 Task: Add a condition where "Hours since ticket status open Is Sixteen" in recently solved tickets.
Action: Mouse moved to (119, 453)
Screenshot: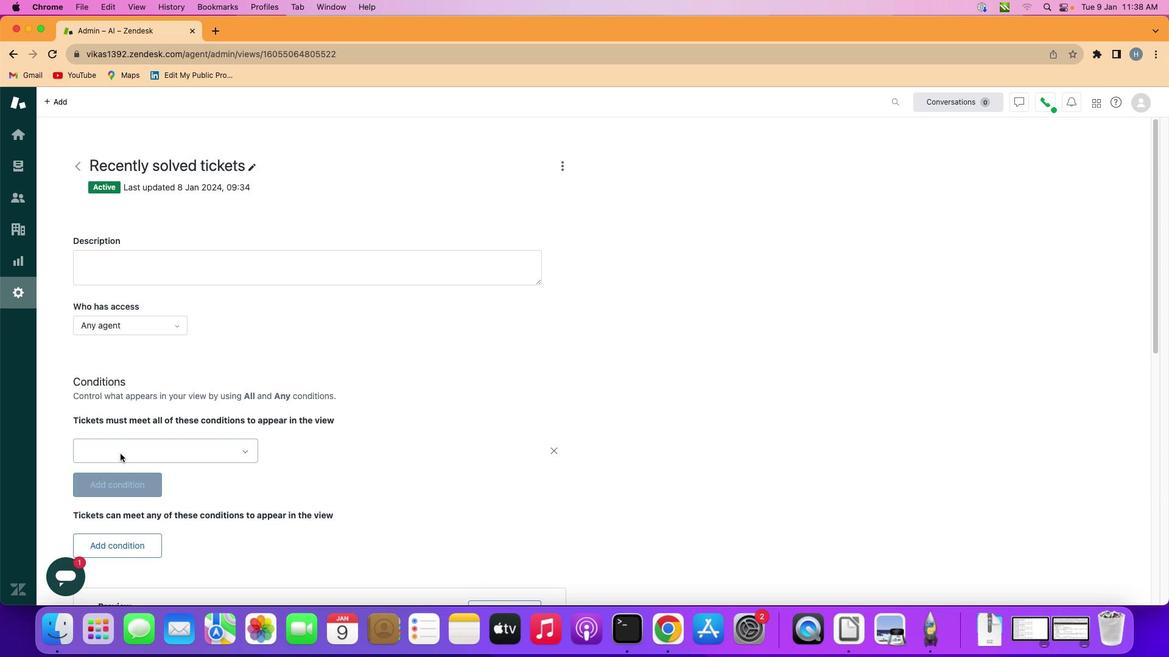 
Action: Mouse pressed left at (119, 453)
Screenshot: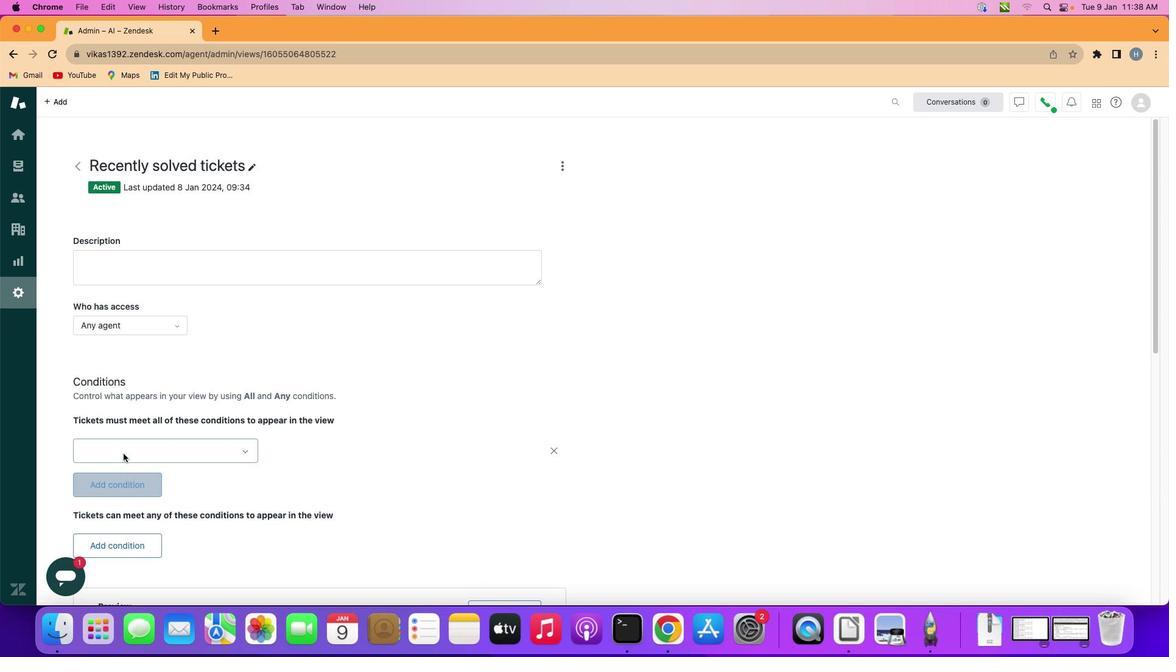 
Action: Mouse moved to (145, 452)
Screenshot: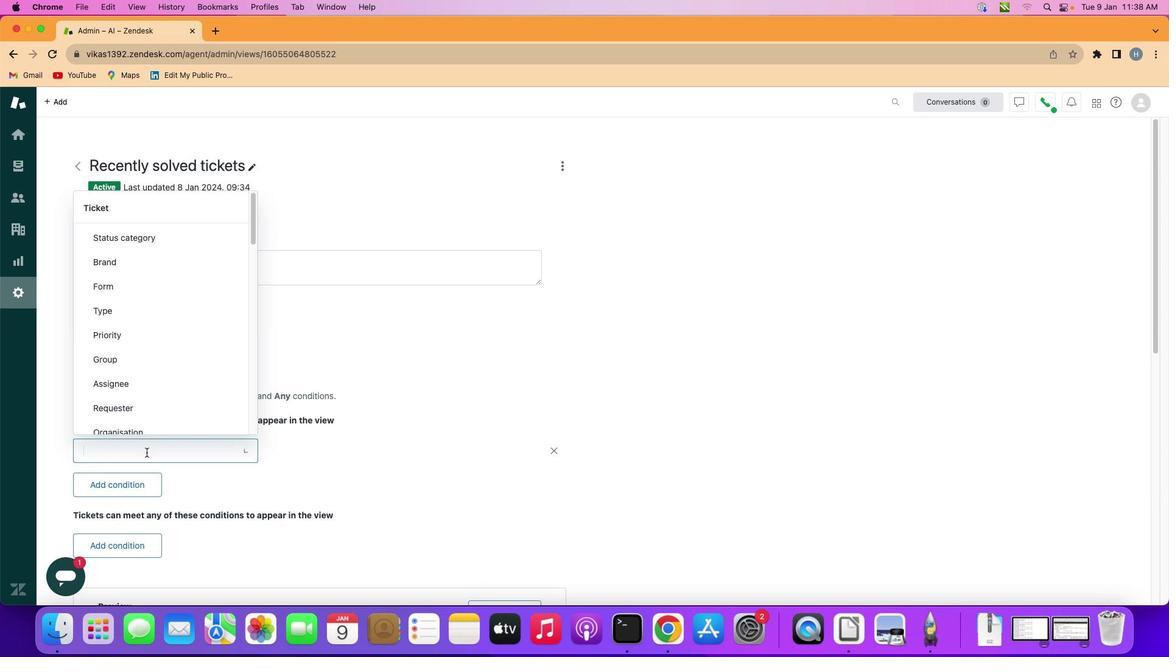 
Action: Mouse pressed left at (145, 452)
Screenshot: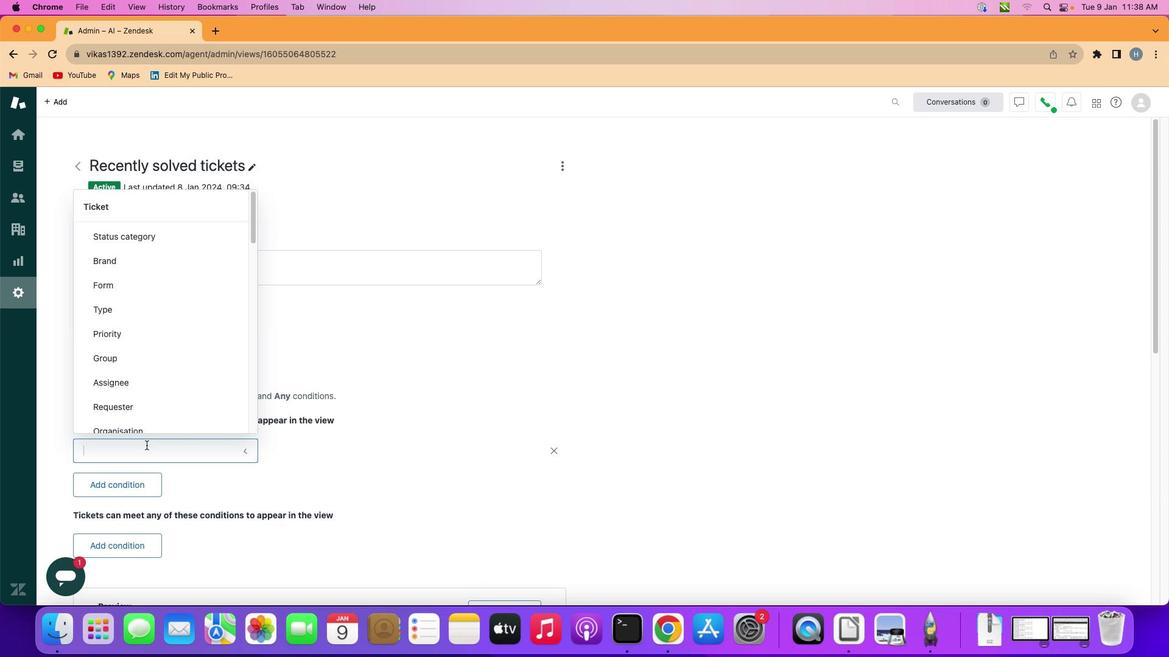 
Action: Mouse moved to (154, 340)
Screenshot: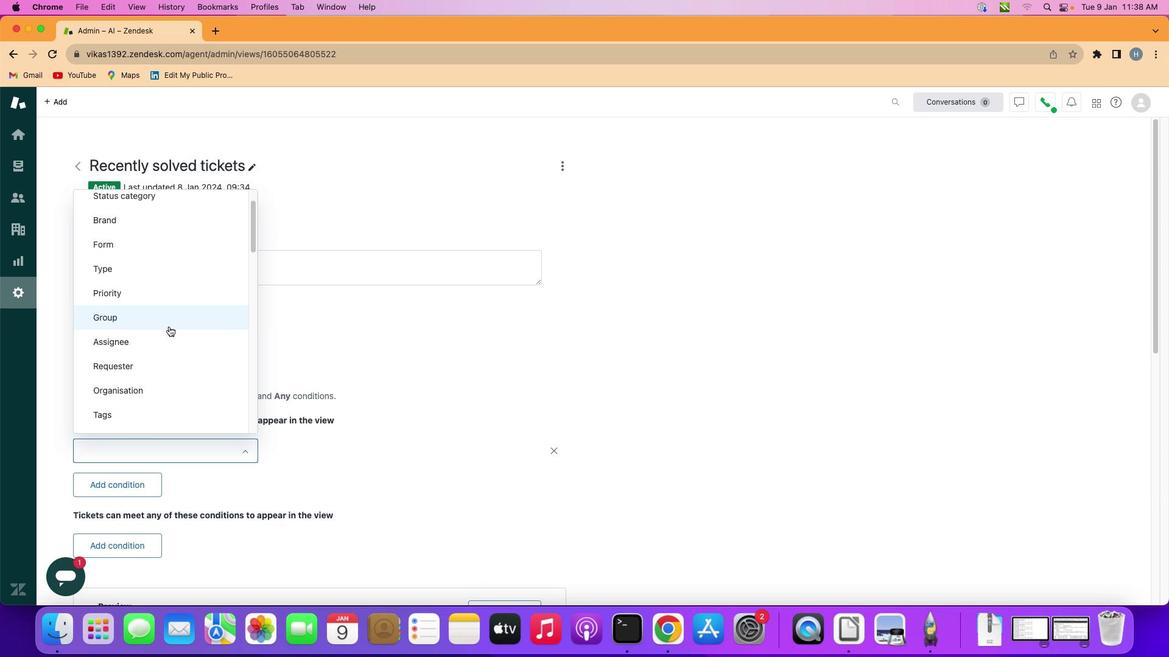
Action: Mouse scrolled (154, 340) with delta (0, 0)
Screenshot: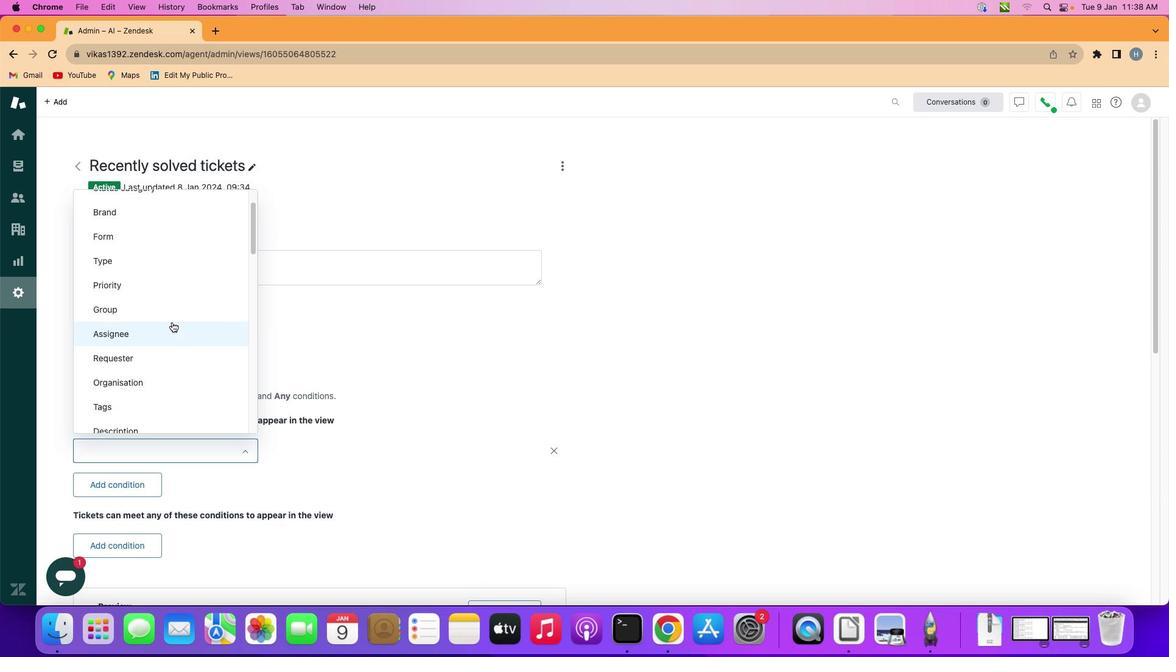 
Action: Mouse moved to (155, 340)
Screenshot: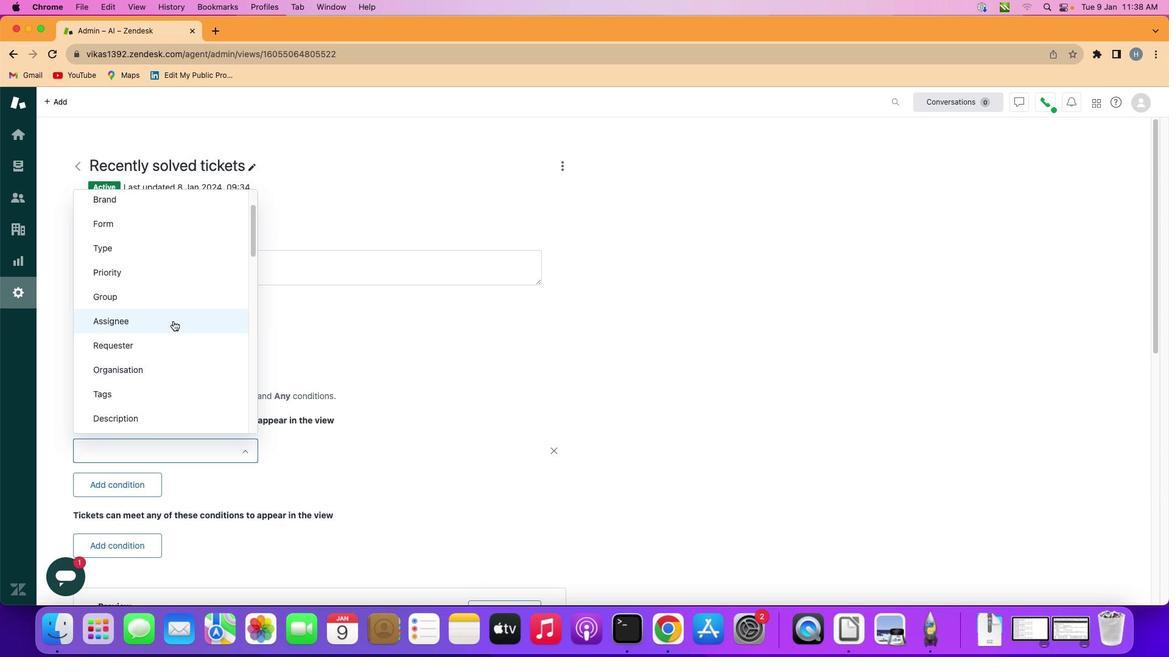 
Action: Mouse scrolled (155, 340) with delta (0, 0)
Screenshot: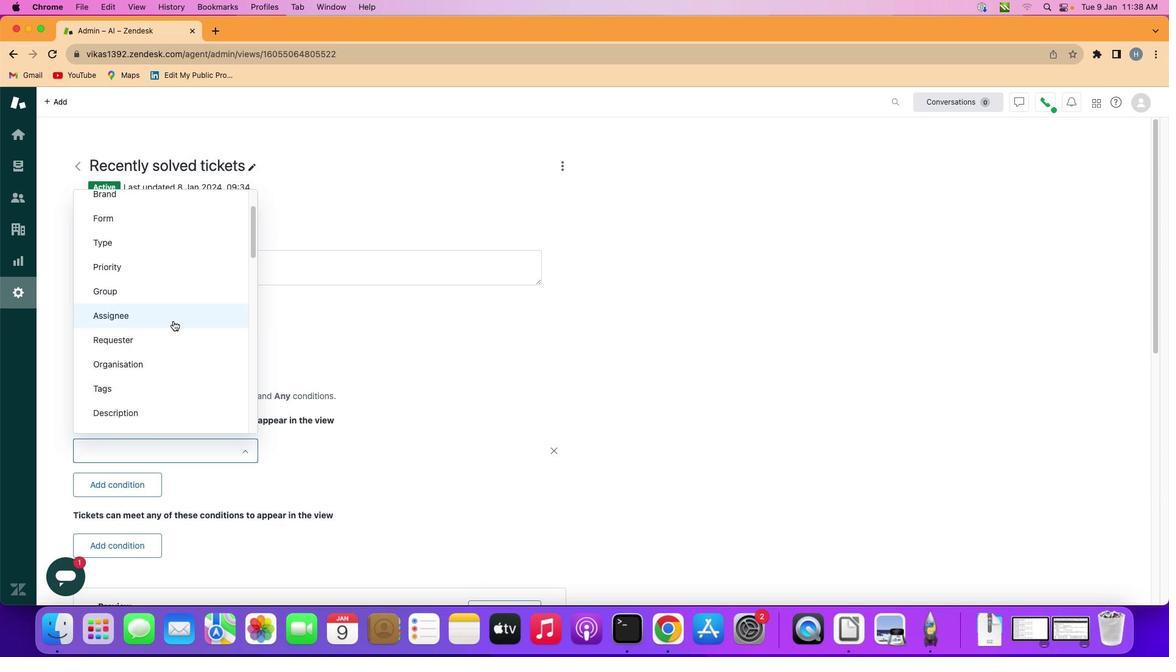 
Action: Mouse moved to (155, 340)
Screenshot: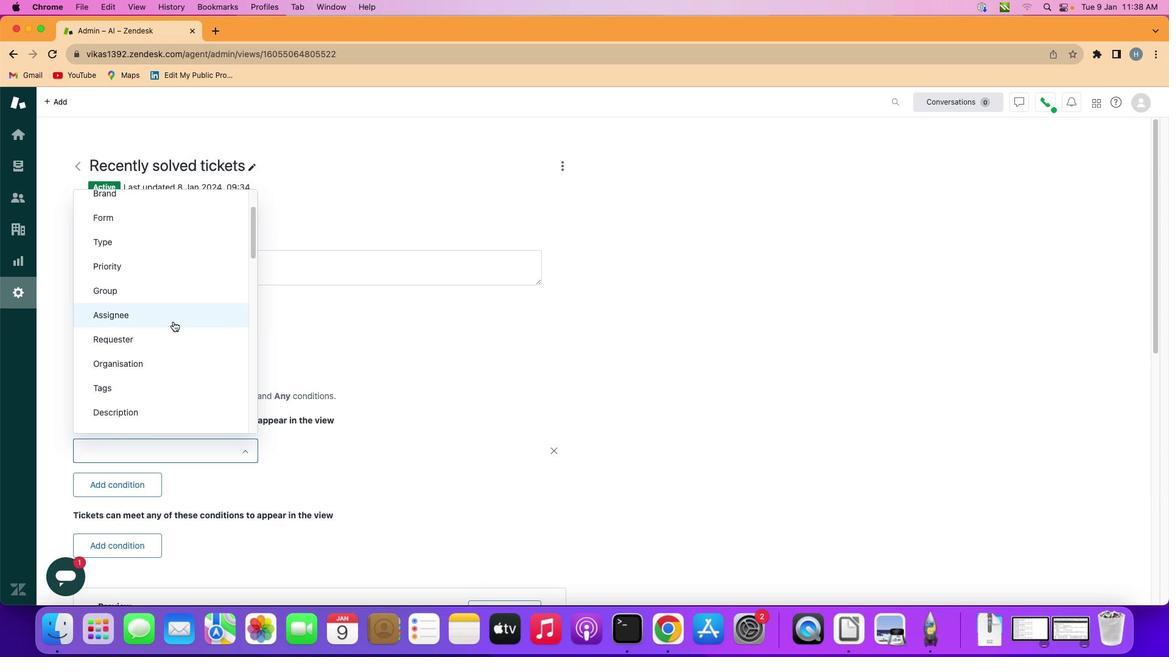 
Action: Mouse scrolled (155, 340) with delta (0, 0)
Screenshot: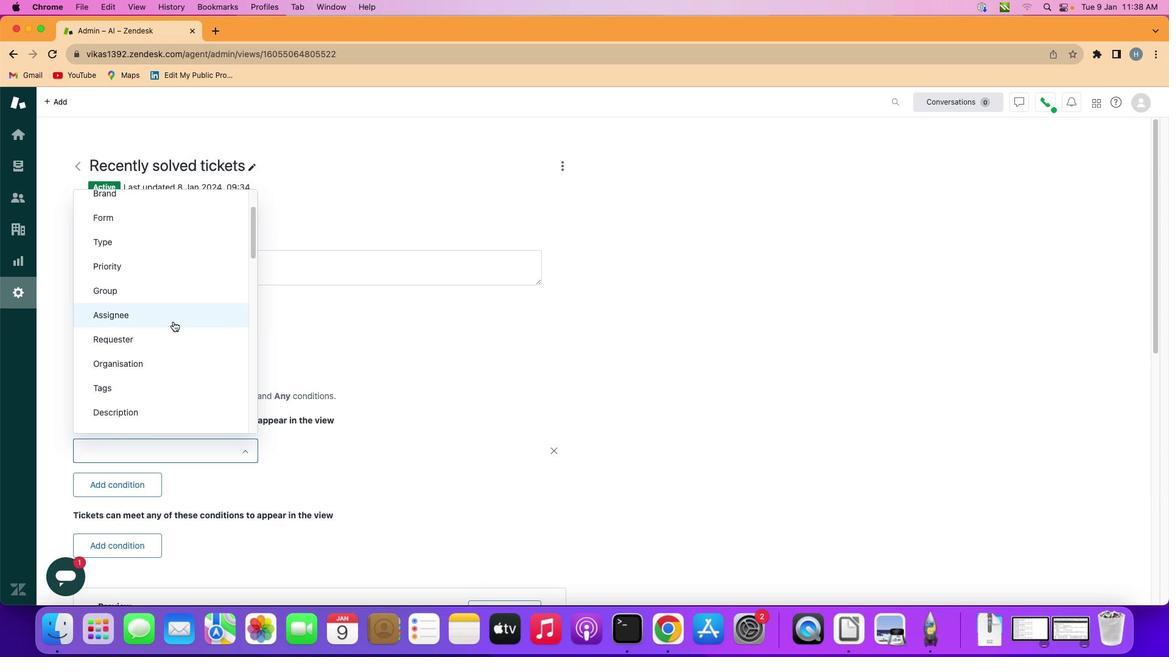 
Action: Mouse moved to (155, 340)
Screenshot: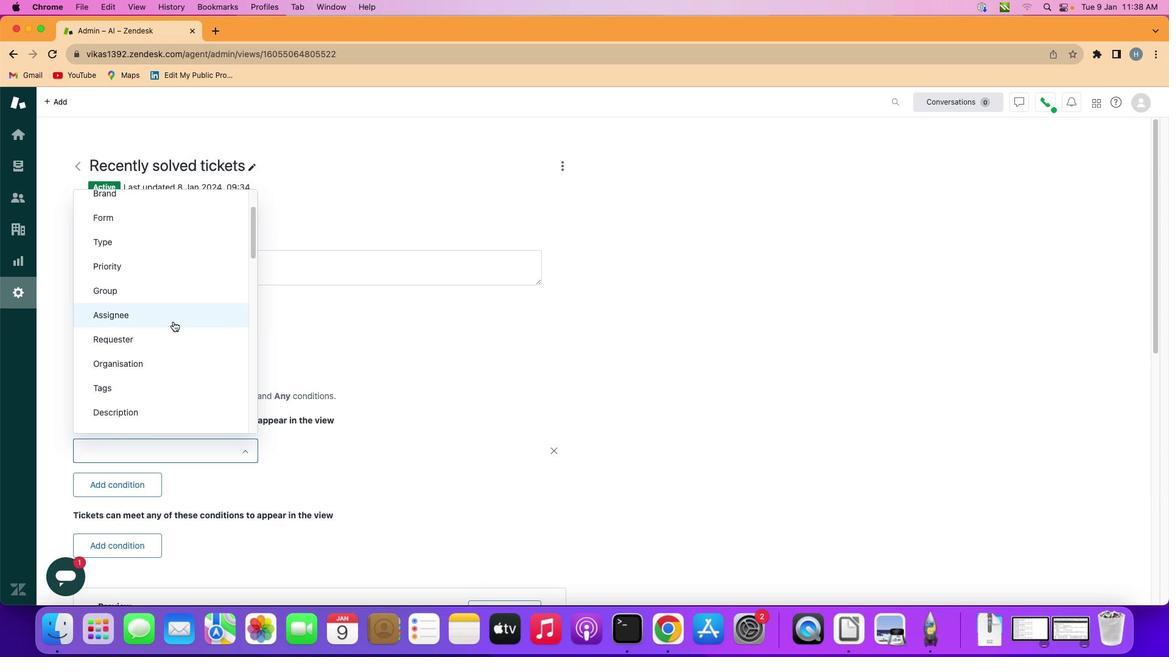
Action: Mouse scrolled (155, 340) with delta (0, -1)
Screenshot: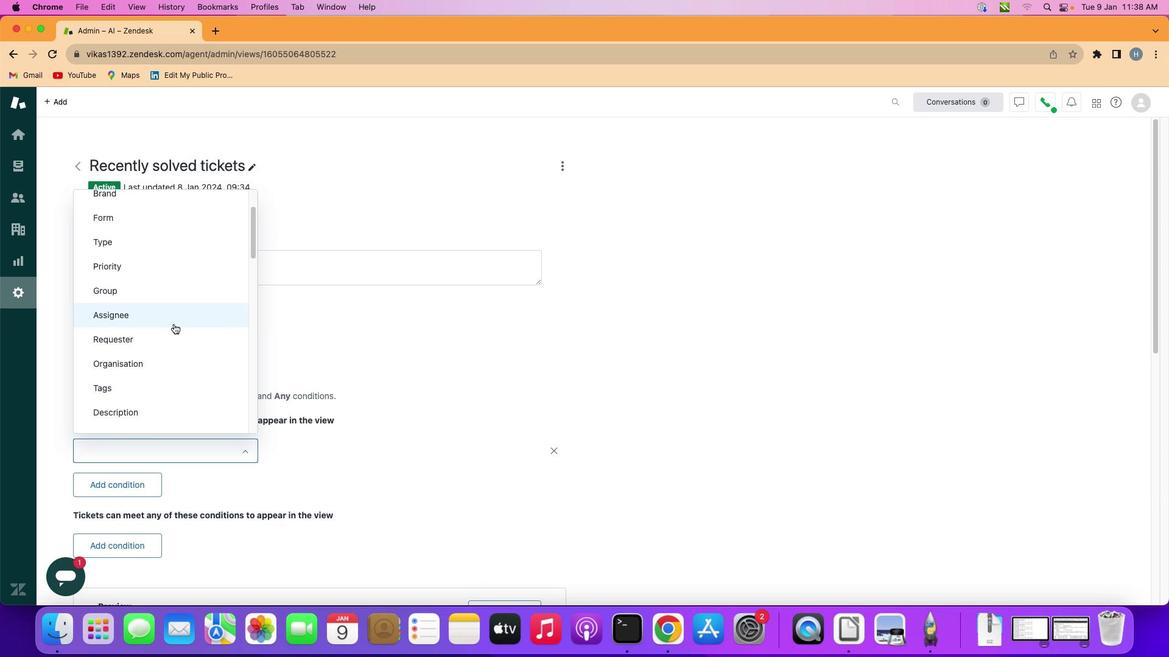 
Action: Mouse moved to (172, 326)
Screenshot: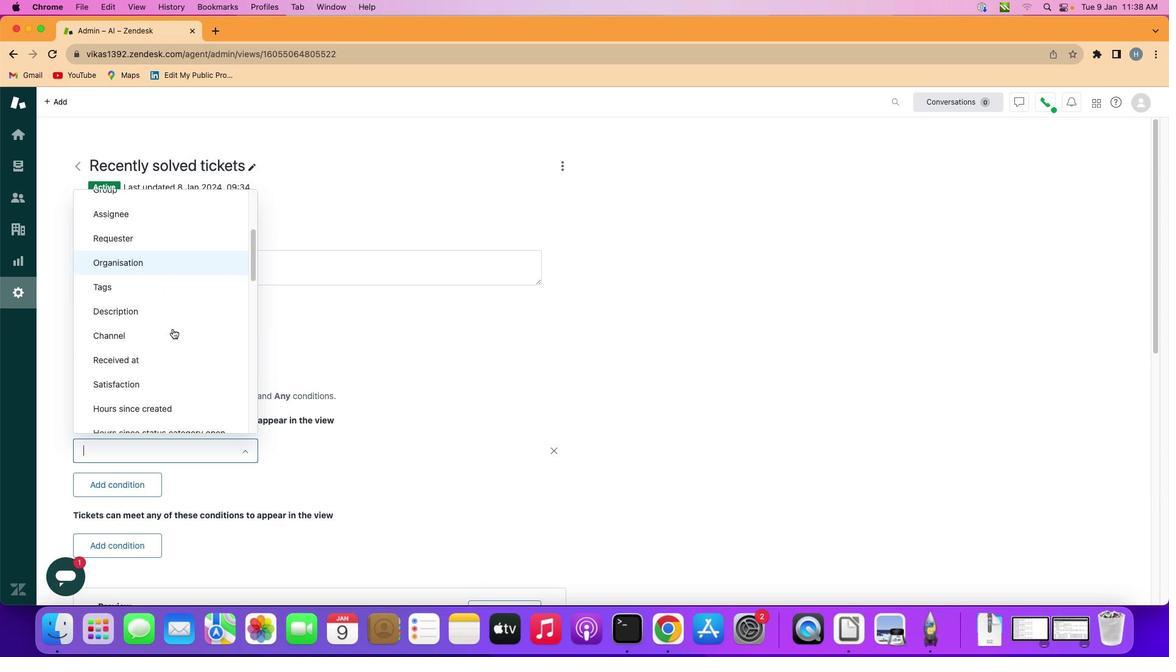 
Action: Mouse scrolled (172, 326) with delta (0, 0)
Screenshot: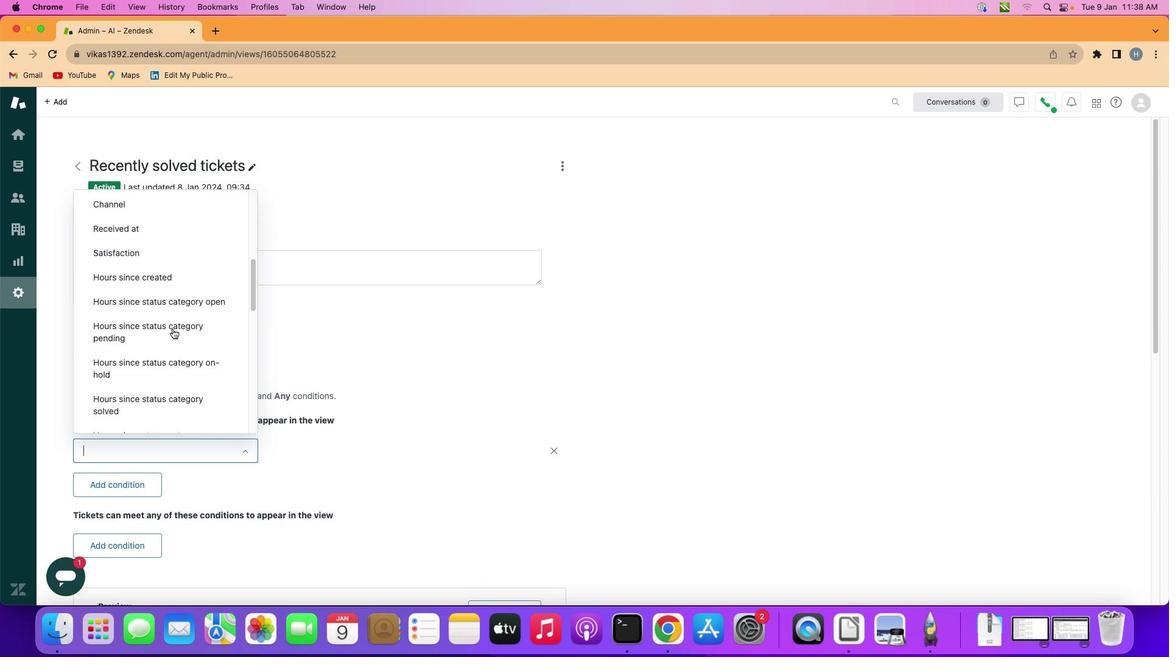 
Action: Mouse moved to (172, 326)
Screenshot: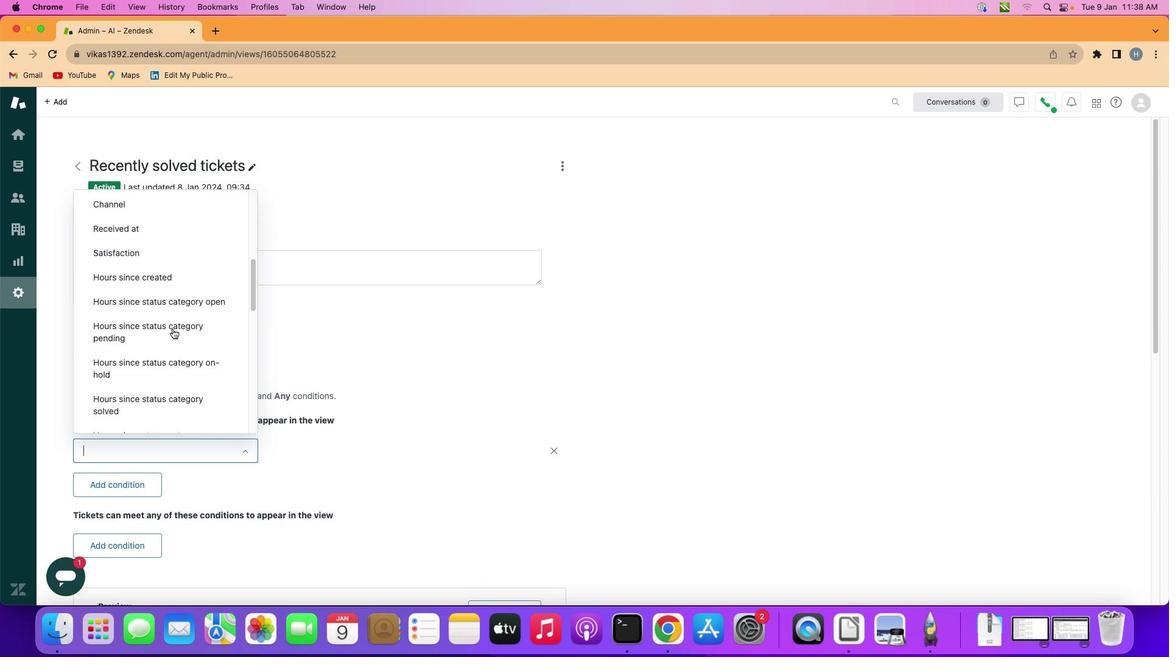 
Action: Mouse scrolled (172, 326) with delta (0, 0)
Screenshot: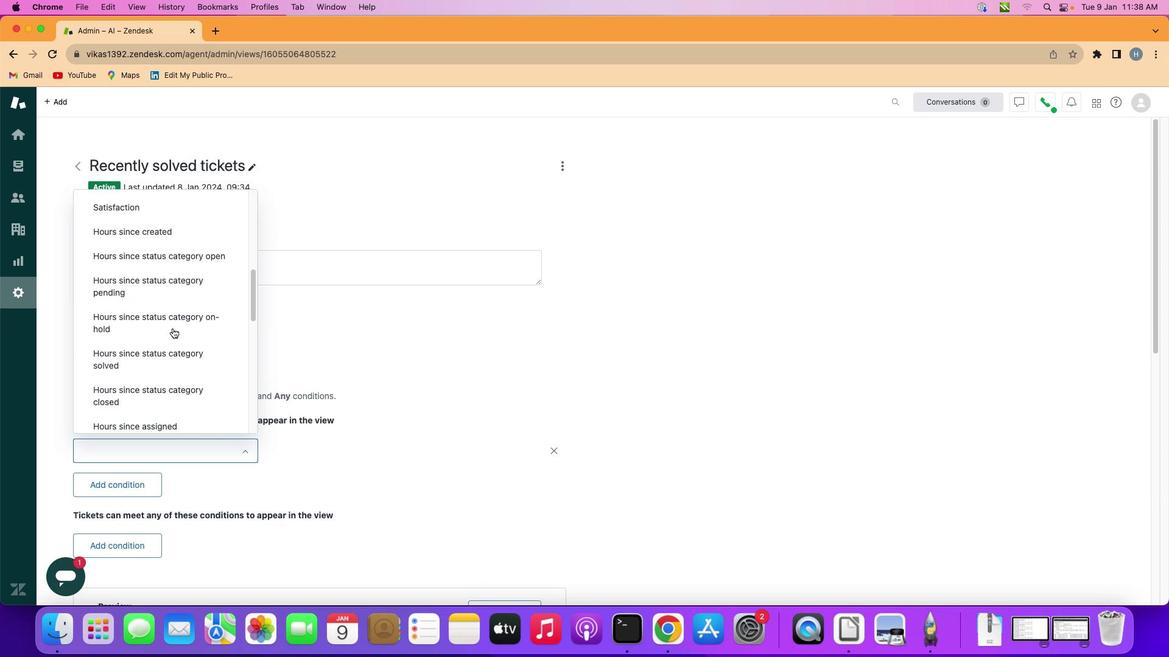 
Action: Mouse moved to (172, 328)
Screenshot: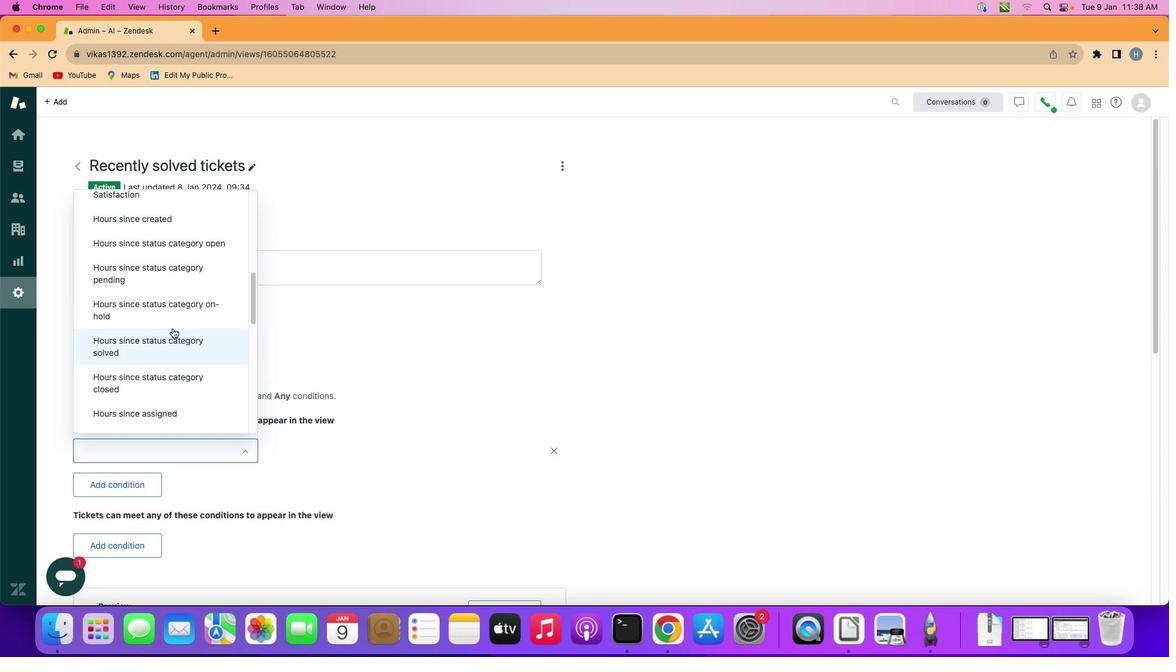 
Action: Mouse scrolled (172, 328) with delta (0, -1)
Screenshot: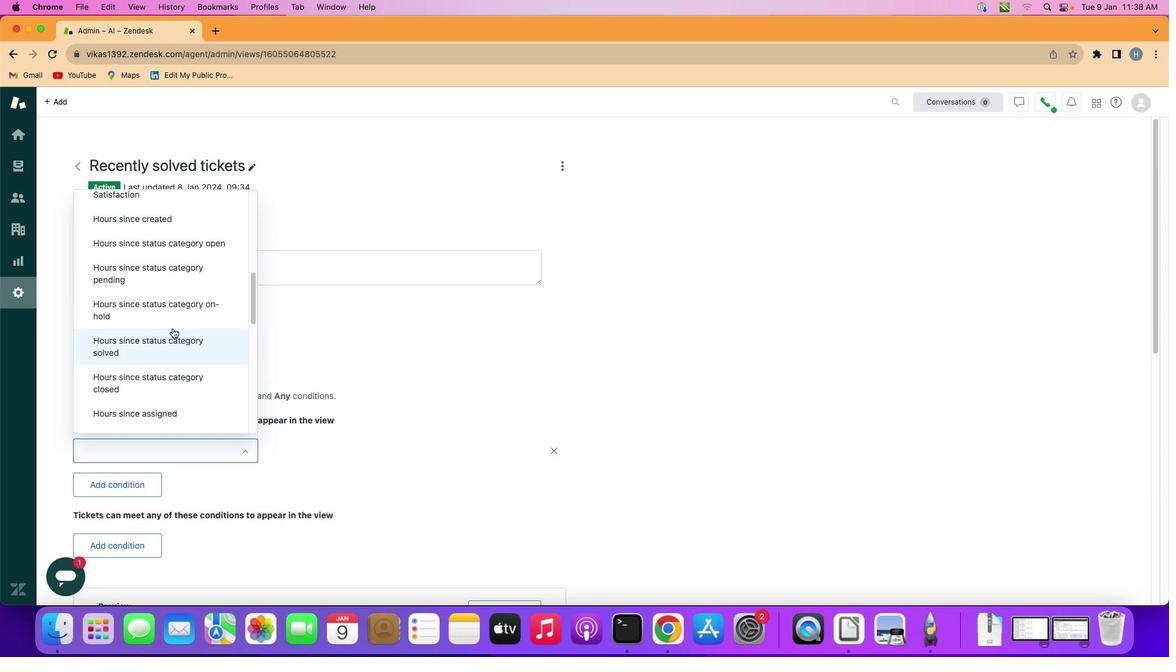
Action: Mouse moved to (172, 328)
Screenshot: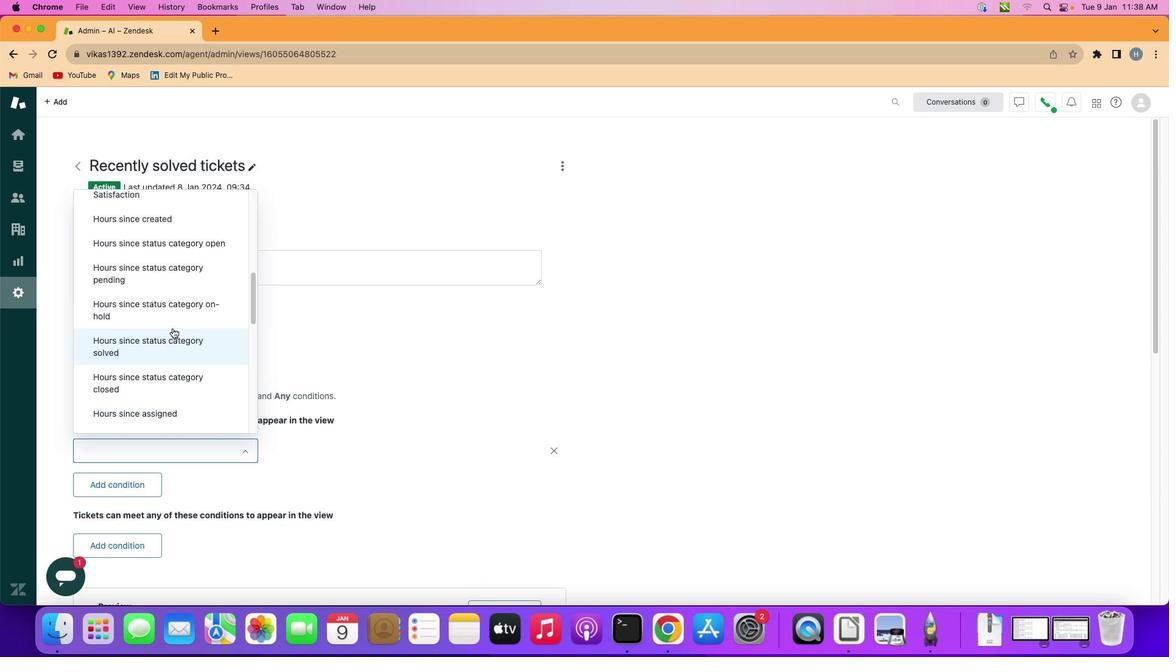 
Action: Mouse scrolled (172, 328) with delta (0, -1)
Screenshot: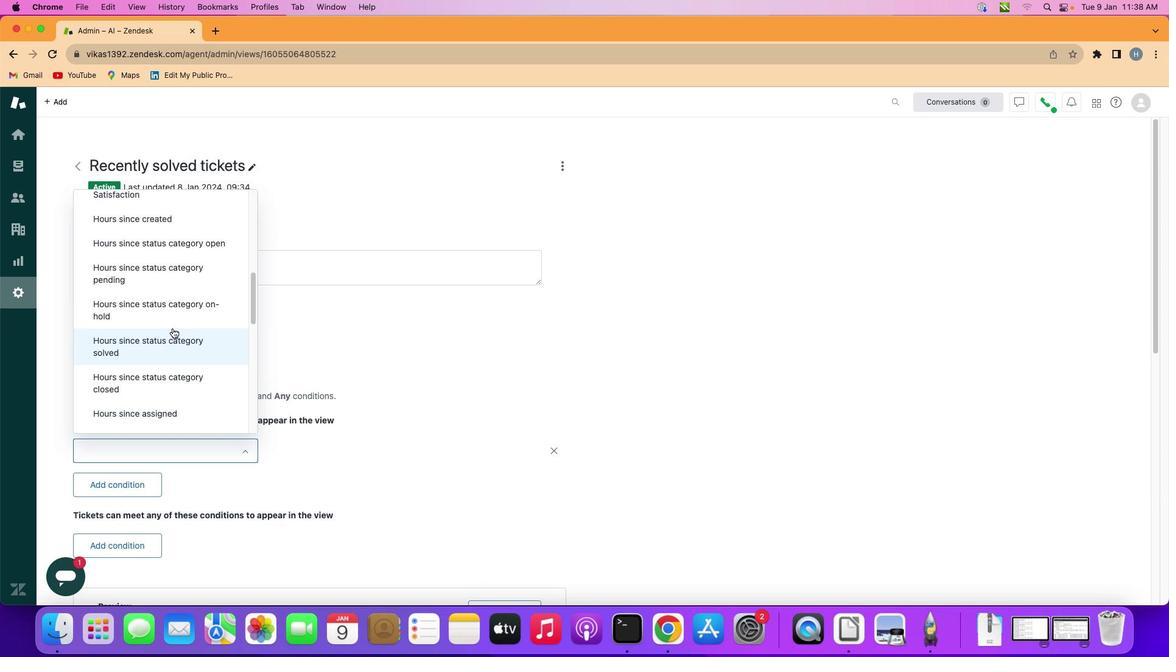 
Action: Mouse moved to (172, 328)
Screenshot: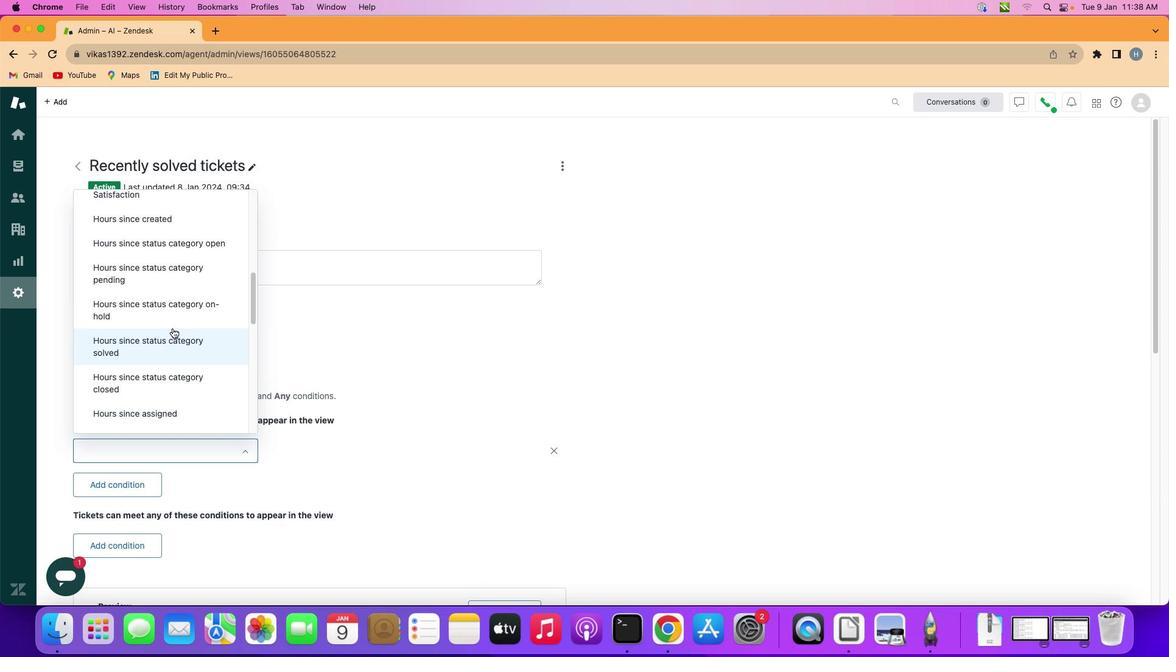 
Action: Mouse scrolled (172, 328) with delta (0, -2)
Screenshot: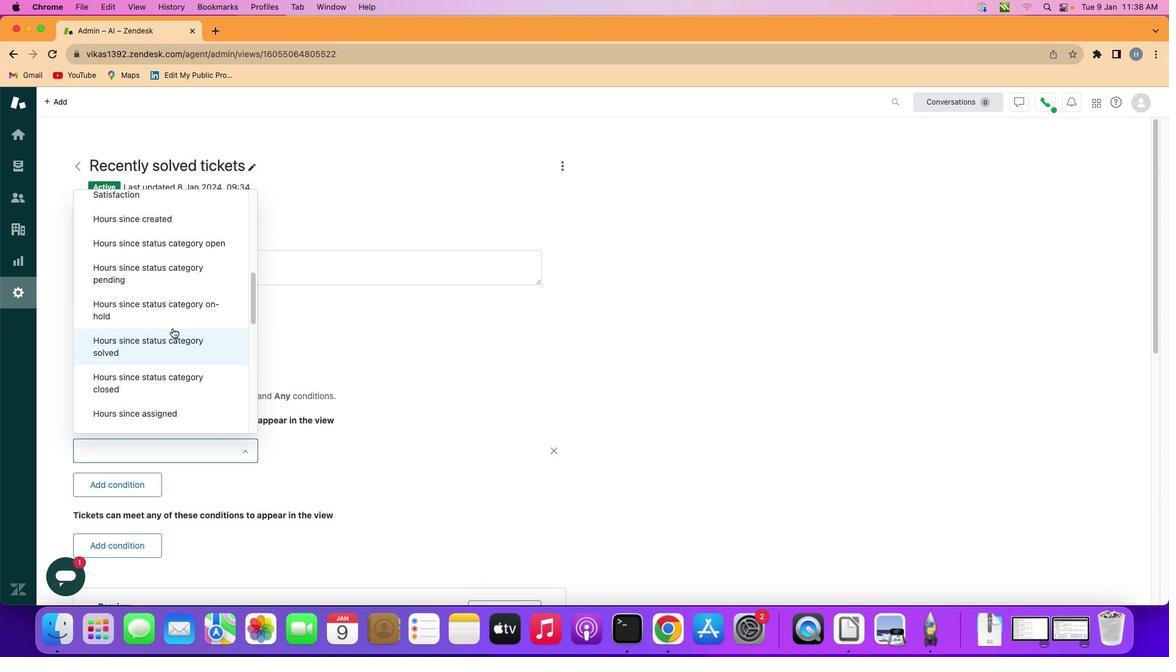 
Action: Mouse moved to (172, 328)
Screenshot: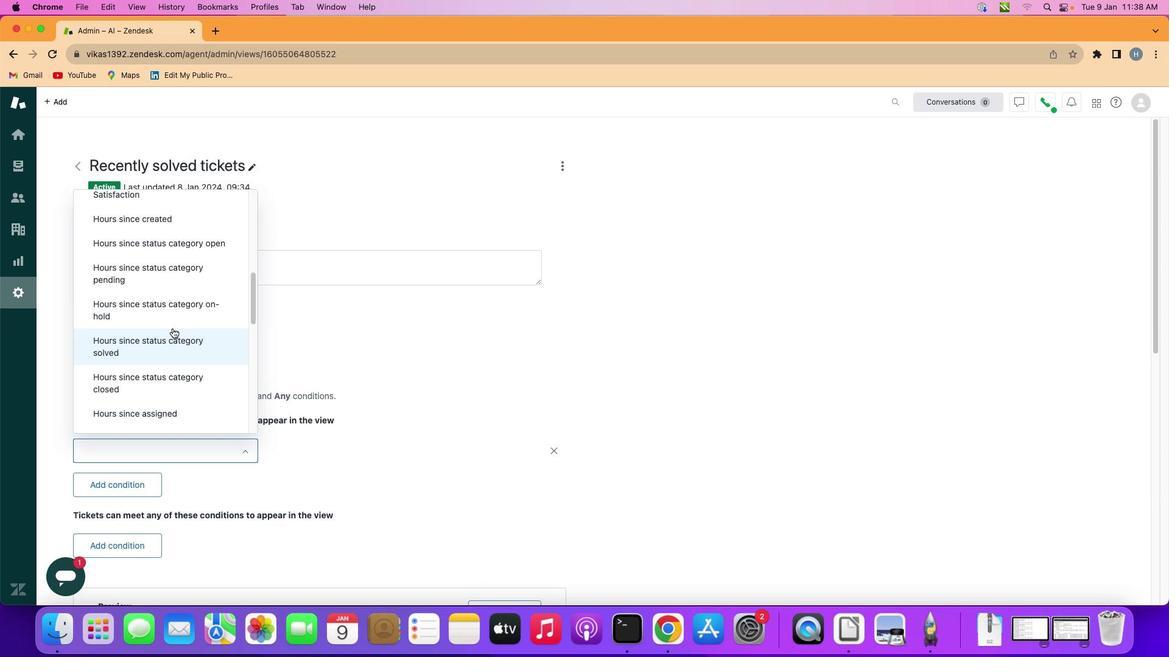 
Action: Mouse scrolled (172, 328) with delta (0, 0)
Screenshot: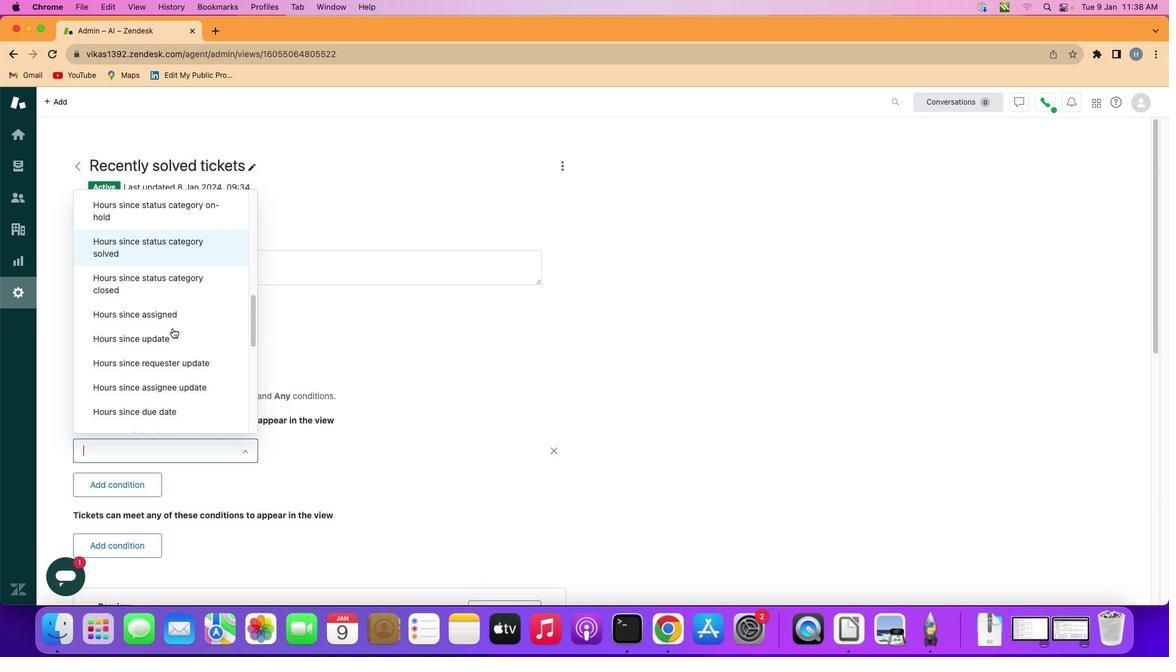
Action: Mouse scrolled (172, 328) with delta (0, 0)
Screenshot: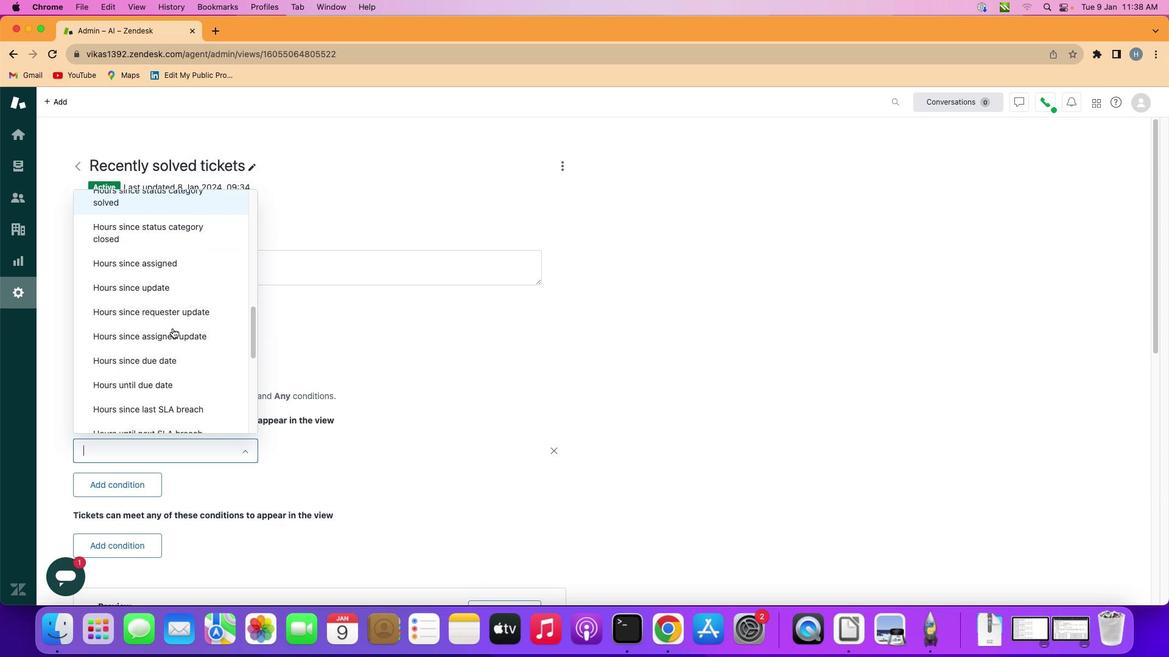 
Action: Mouse scrolled (172, 328) with delta (0, -1)
Screenshot: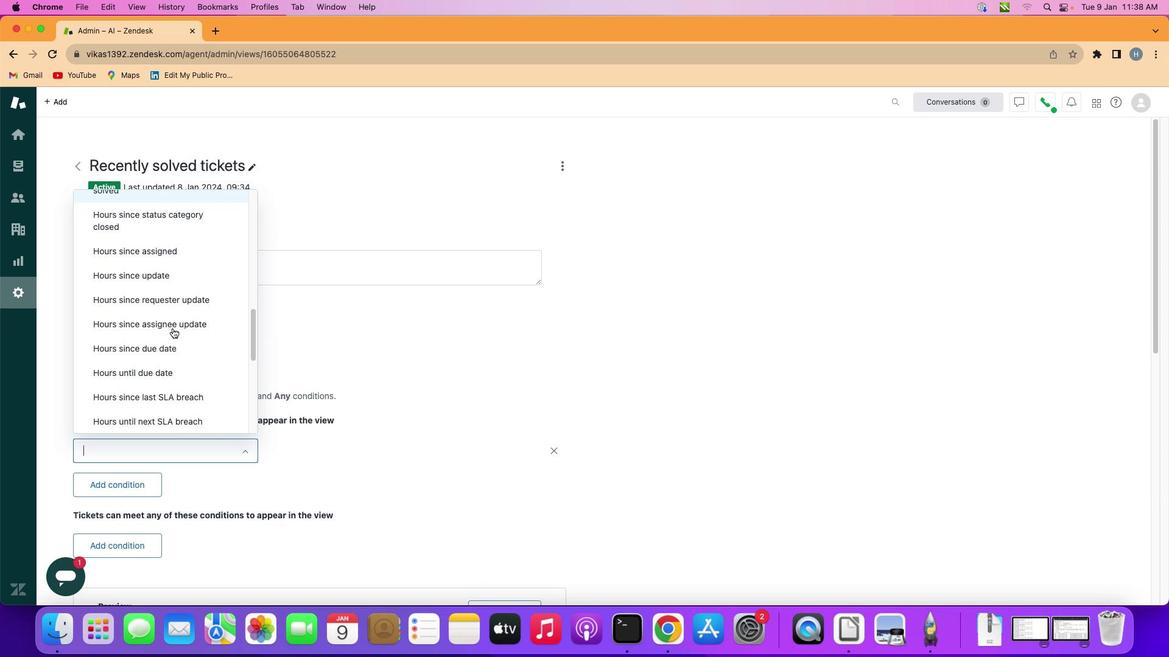 
Action: Mouse scrolled (172, 328) with delta (0, -1)
Screenshot: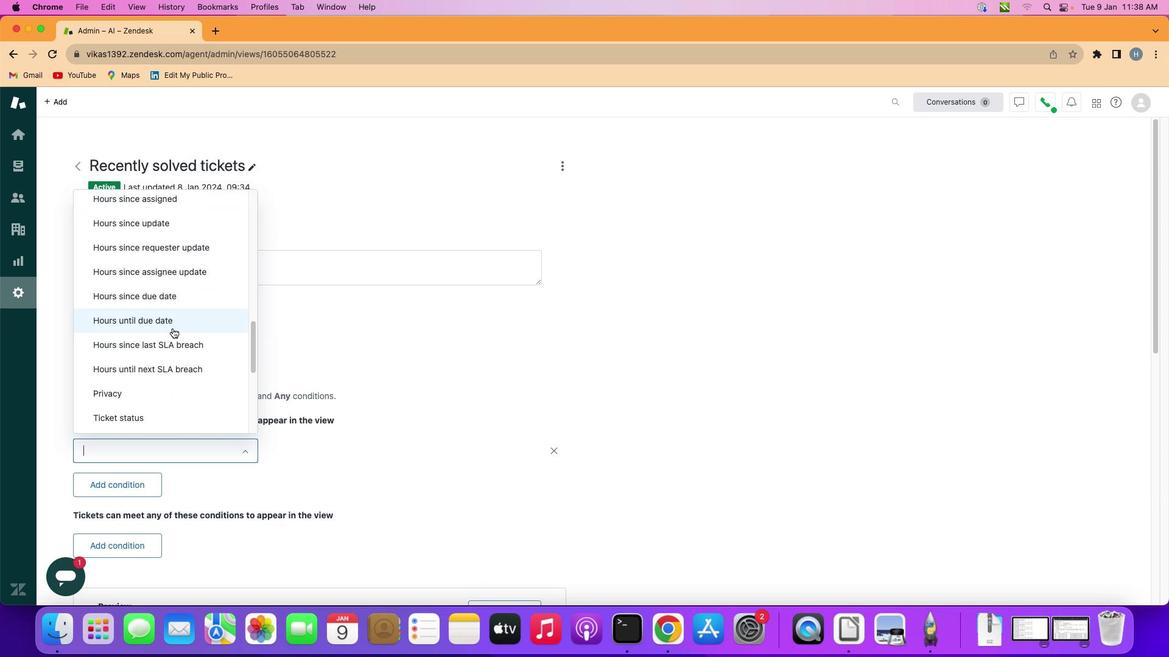 
Action: Mouse scrolled (172, 328) with delta (0, -1)
Screenshot: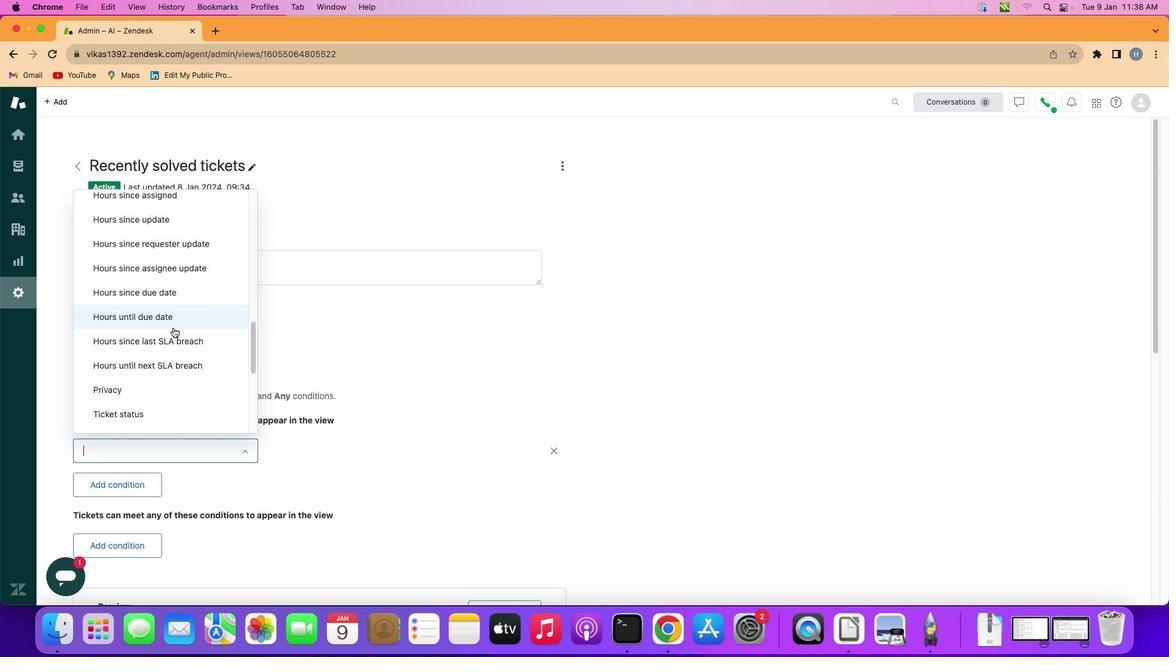 
Action: Mouse moved to (173, 326)
Screenshot: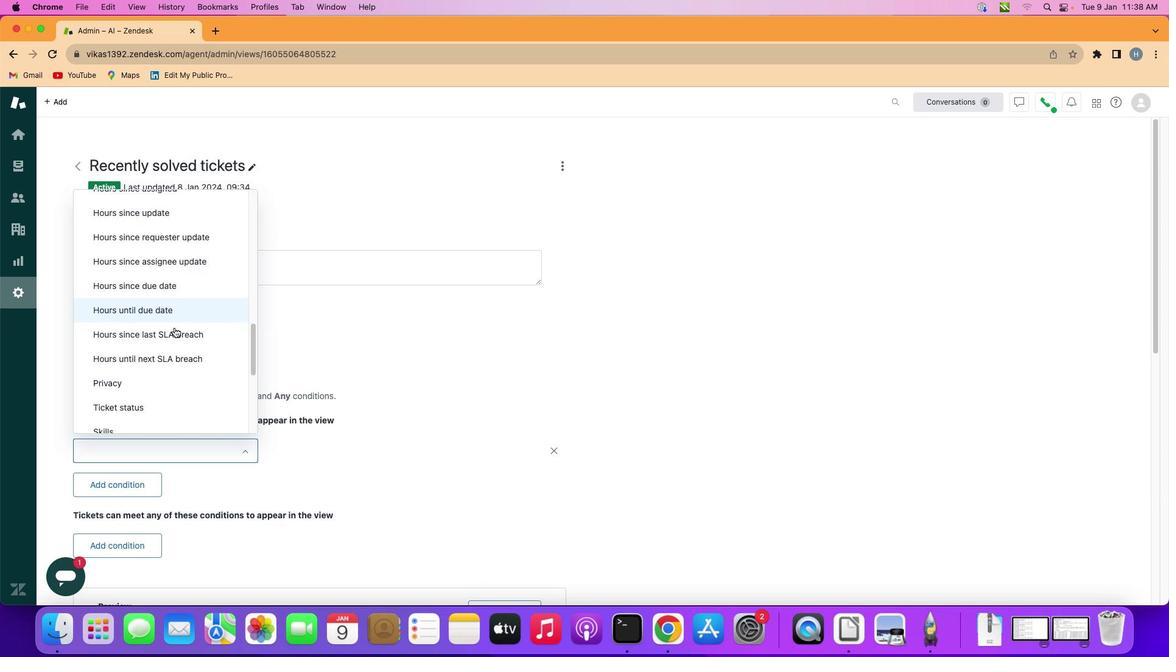 
Action: Mouse scrolled (173, 326) with delta (0, 0)
Screenshot: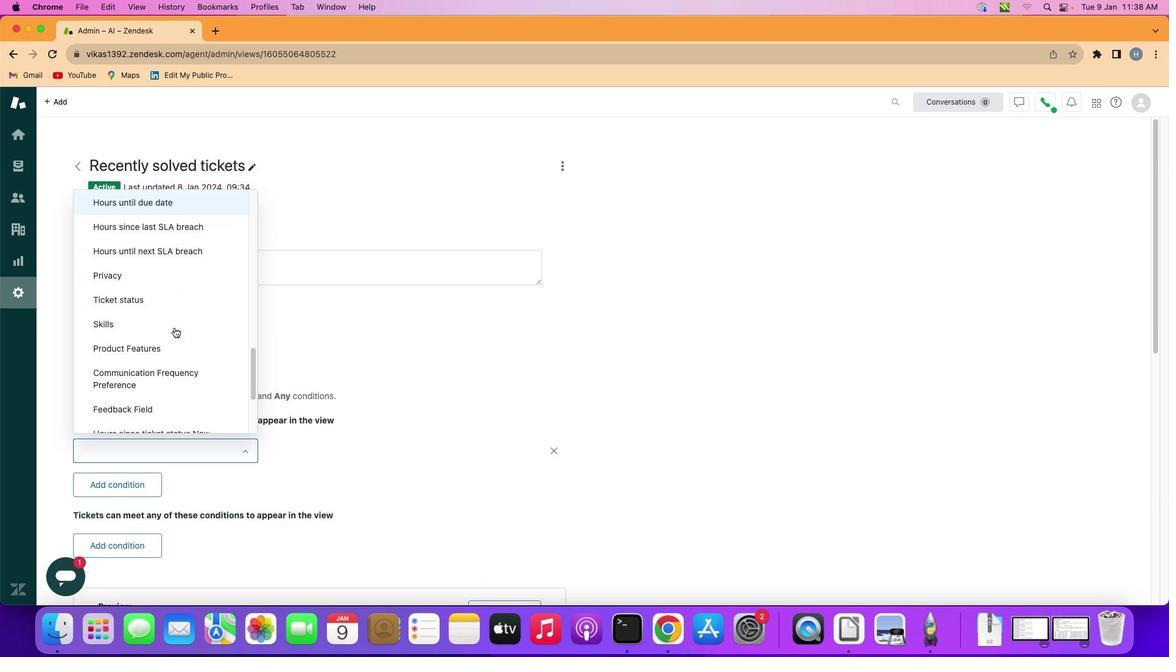 
Action: Mouse scrolled (173, 326) with delta (0, 0)
Screenshot: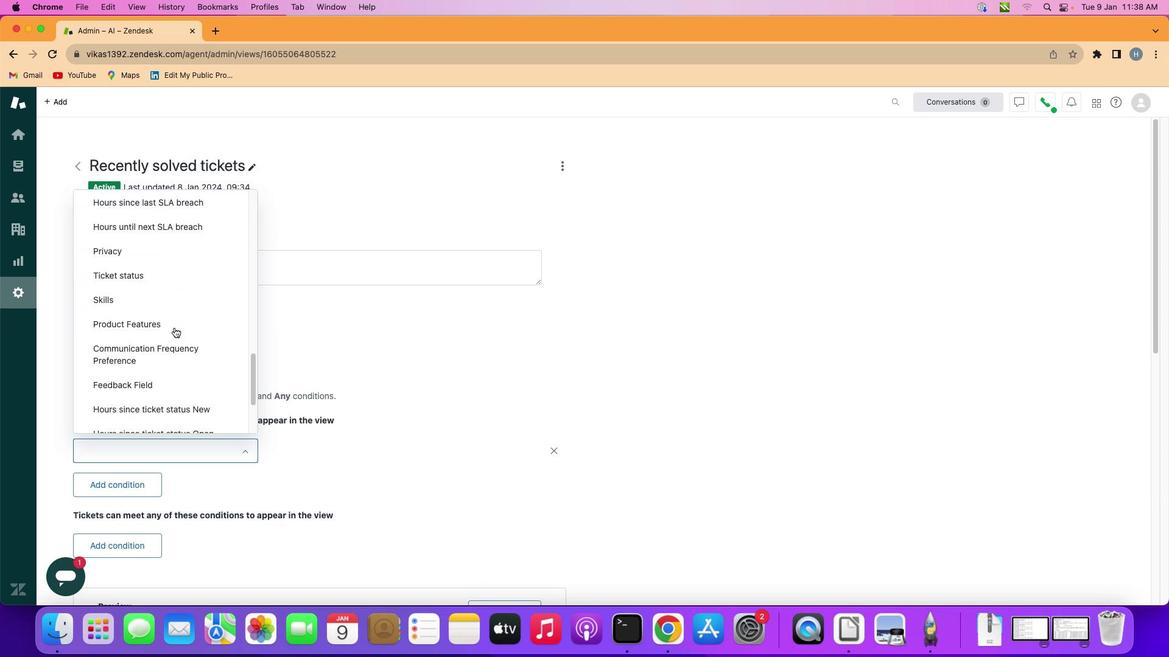 
Action: Mouse scrolled (173, 326) with delta (0, -1)
Screenshot: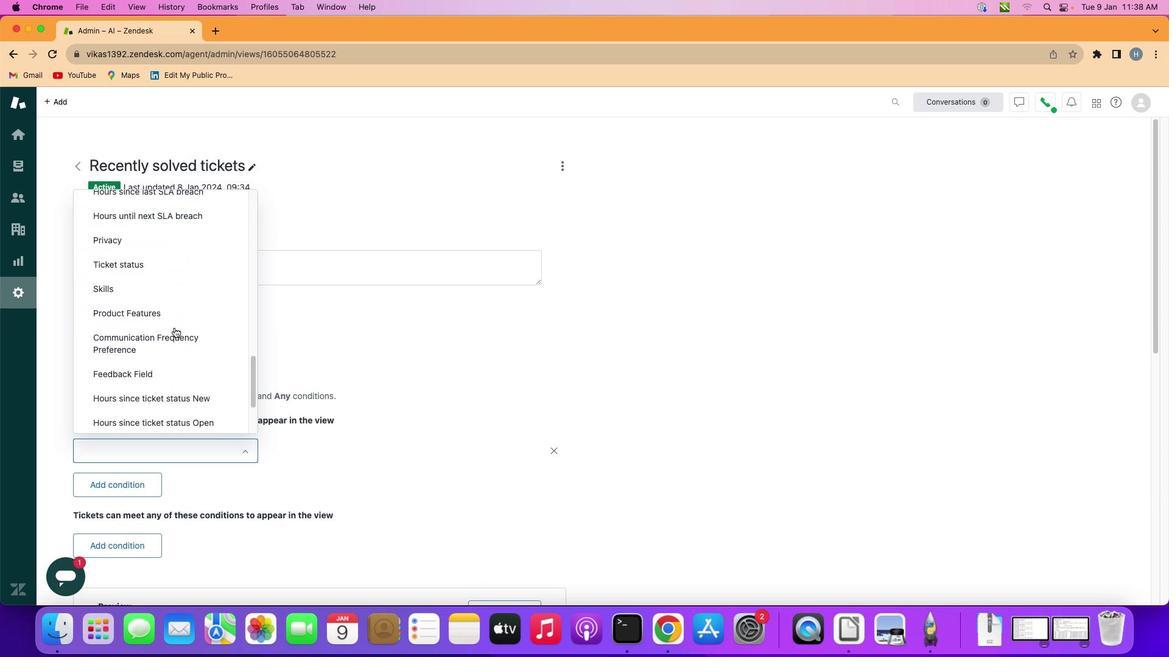 
Action: Mouse scrolled (173, 326) with delta (0, -1)
Screenshot: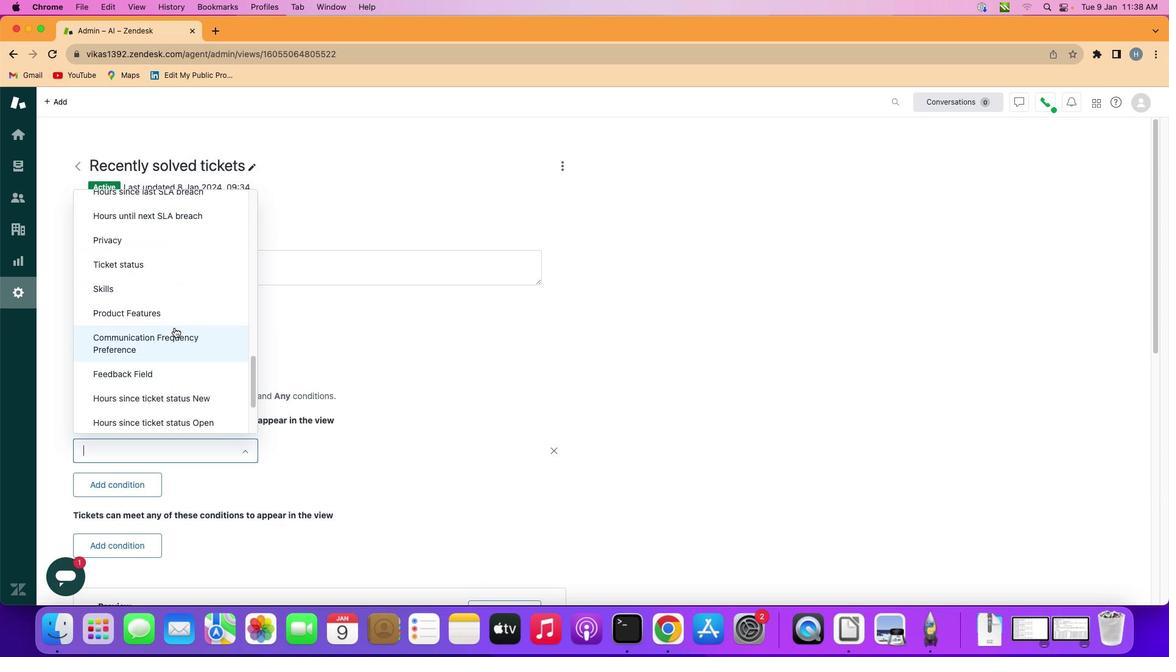 
Action: Mouse moved to (176, 326)
Screenshot: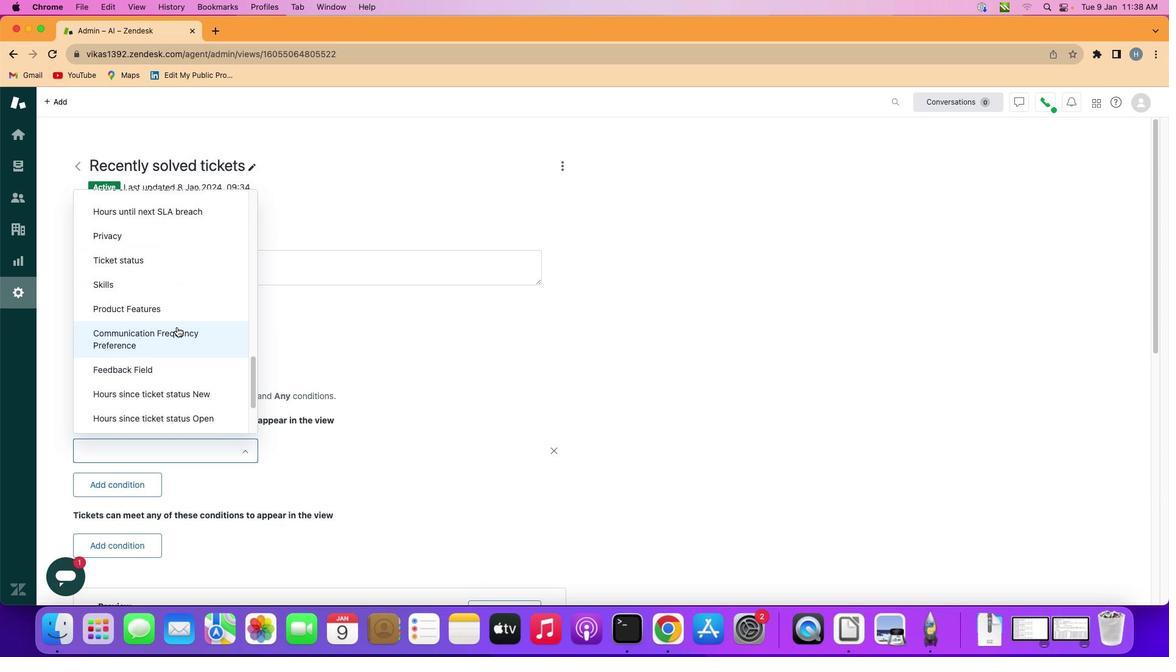 
Action: Mouse scrolled (176, 326) with delta (0, 0)
Screenshot: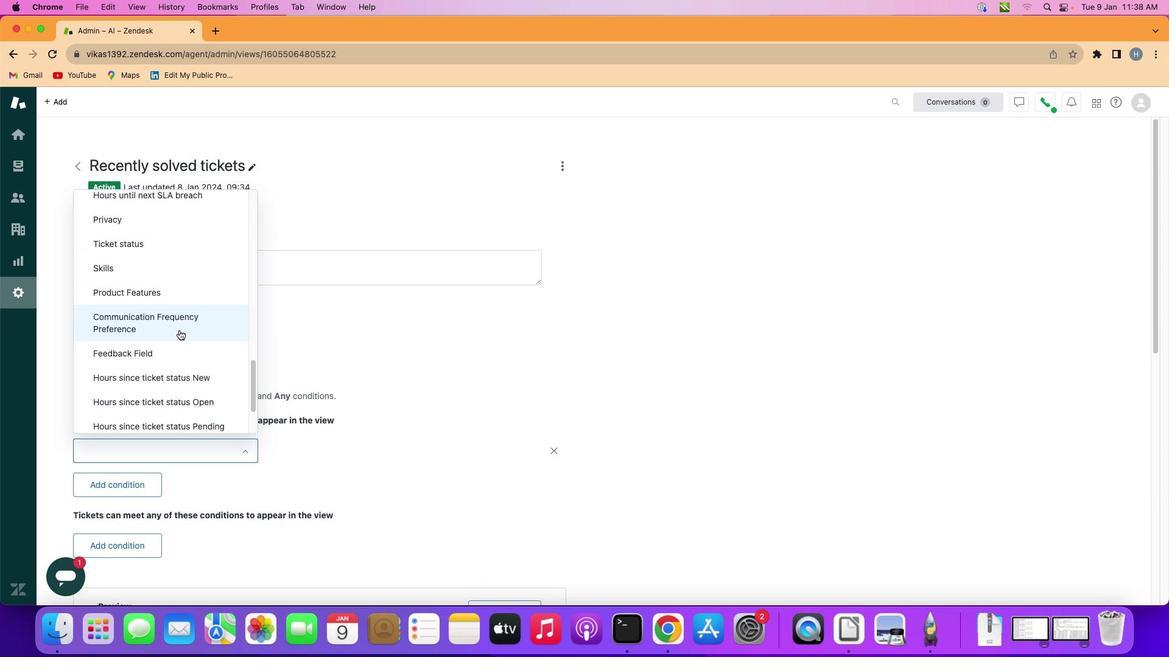 
Action: Mouse scrolled (176, 326) with delta (0, 0)
Screenshot: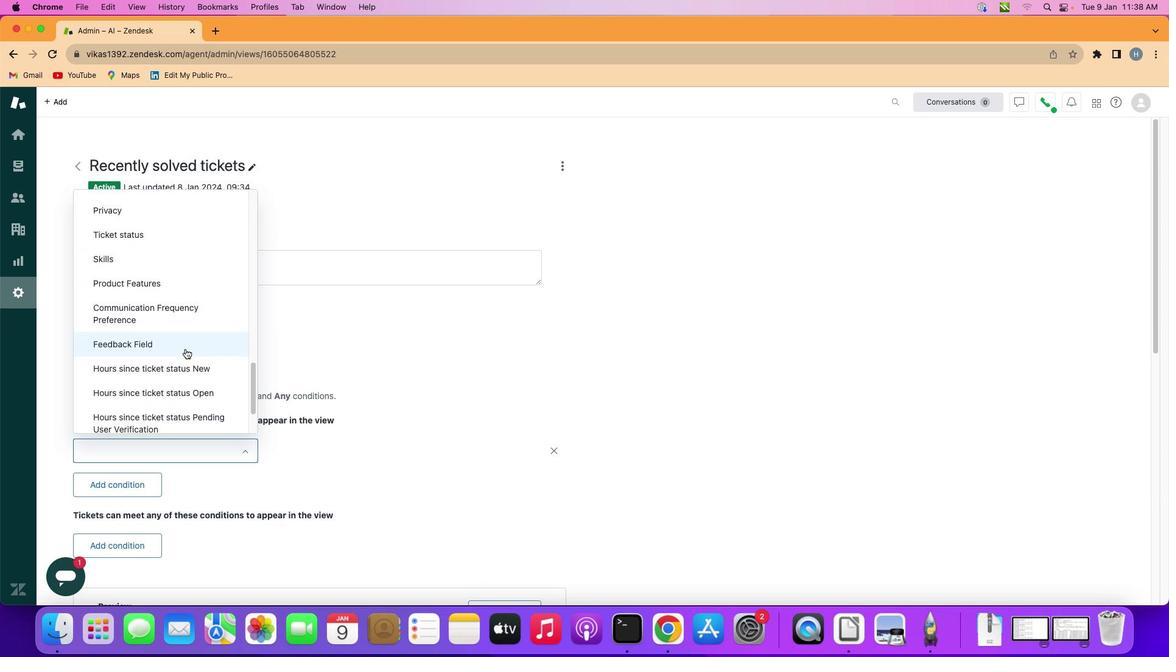 
Action: Mouse scrolled (176, 326) with delta (0, 0)
Screenshot: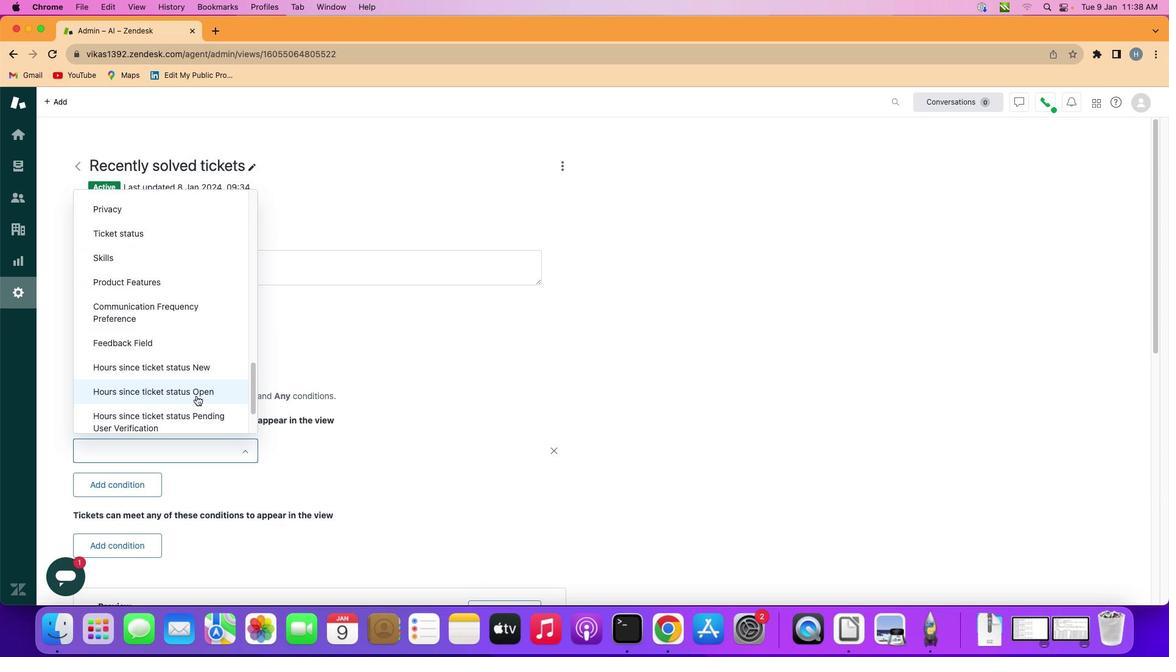 
Action: Mouse moved to (199, 395)
Screenshot: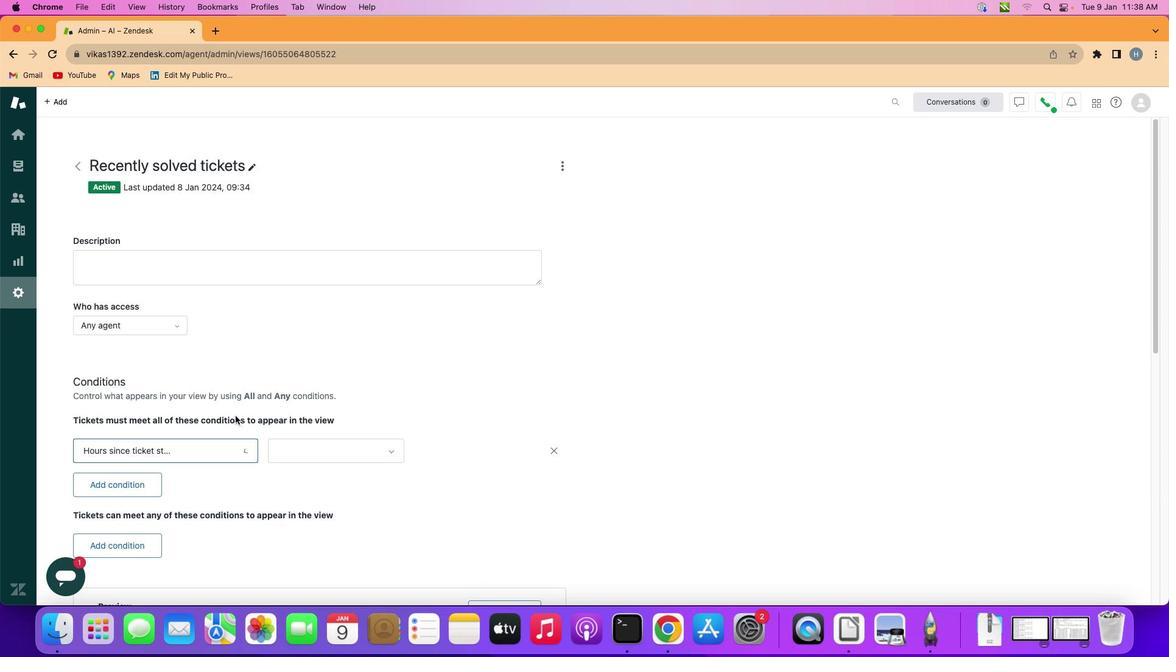 
Action: Mouse pressed left at (199, 395)
Screenshot: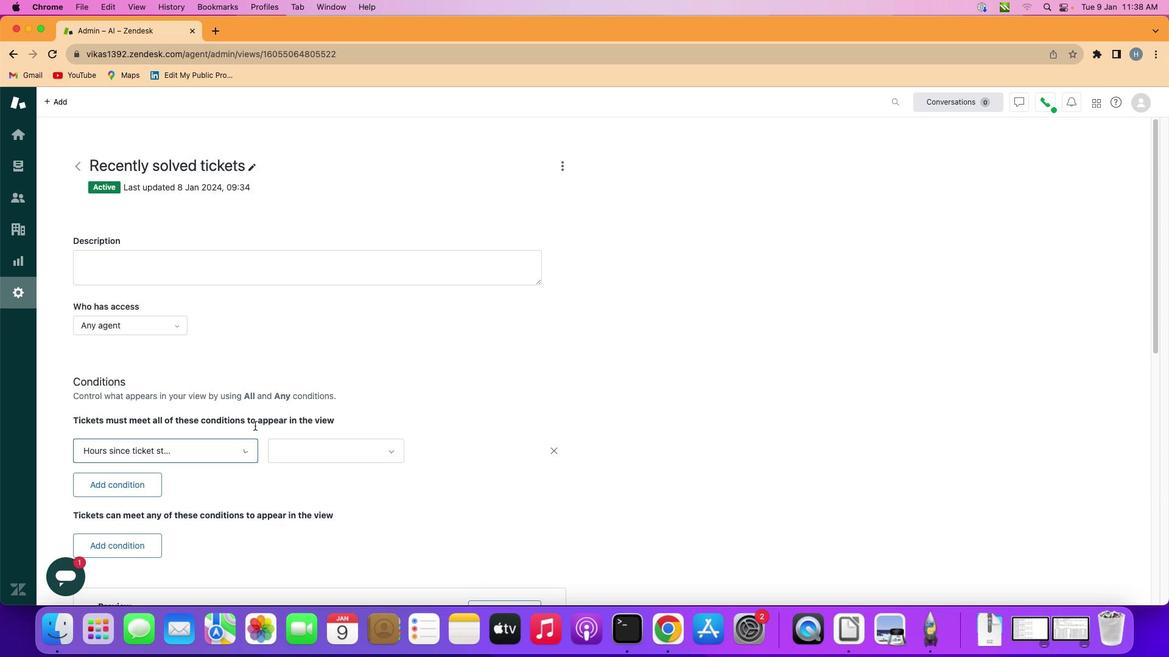 
Action: Mouse moved to (309, 442)
Screenshot: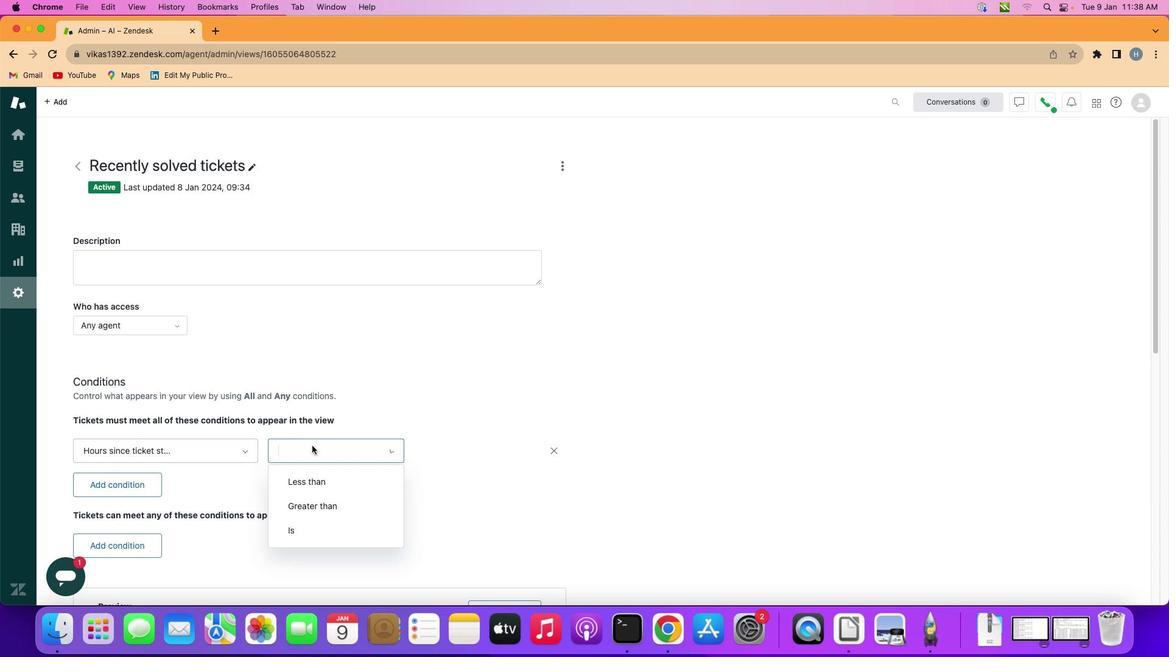 
Action: Mouse pressed left at (309, 442)
Screenshot: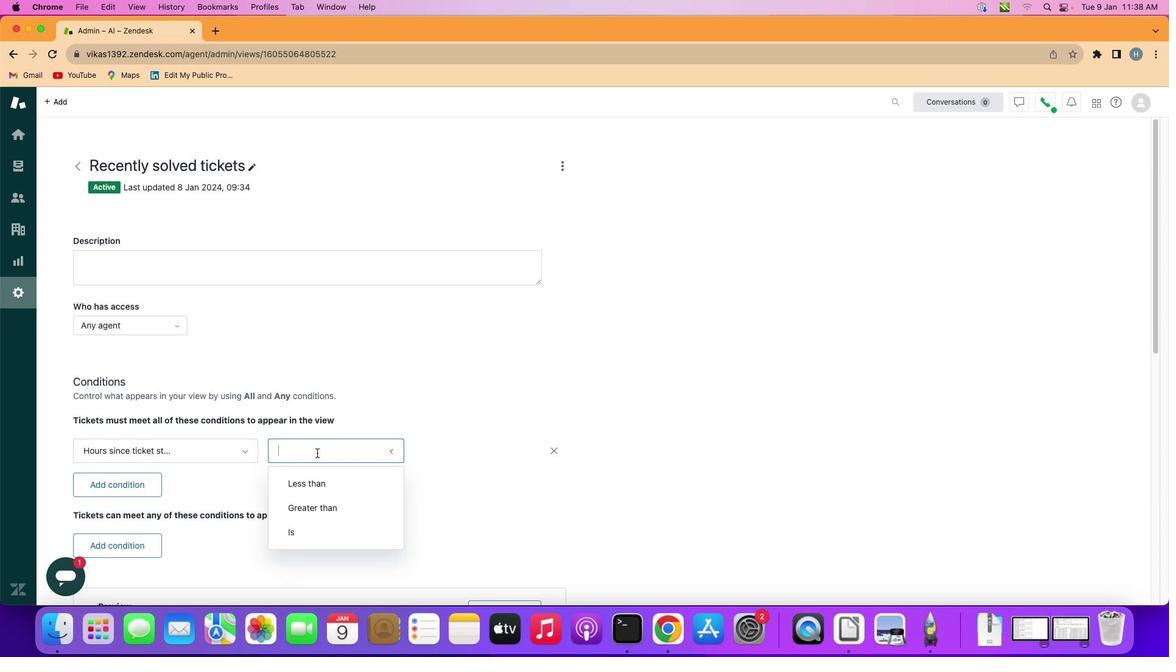 
Action: Mouse moved to (325, 528)
Screenshot: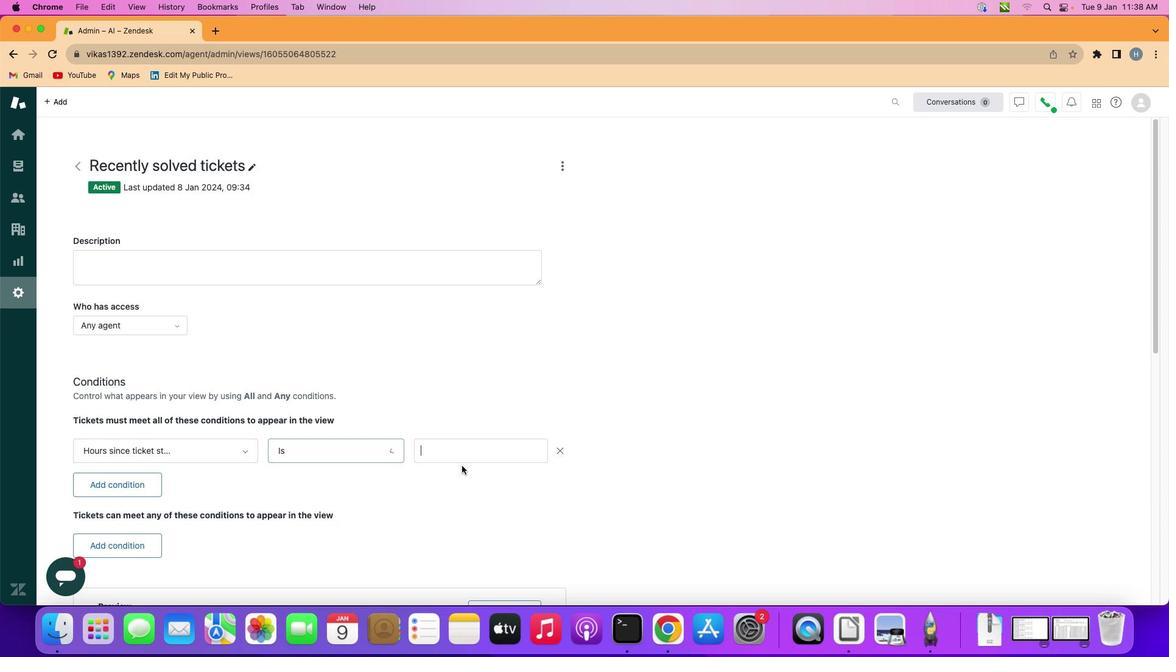 
Action: Mouse pressed left at (325, 528)
Screenshot: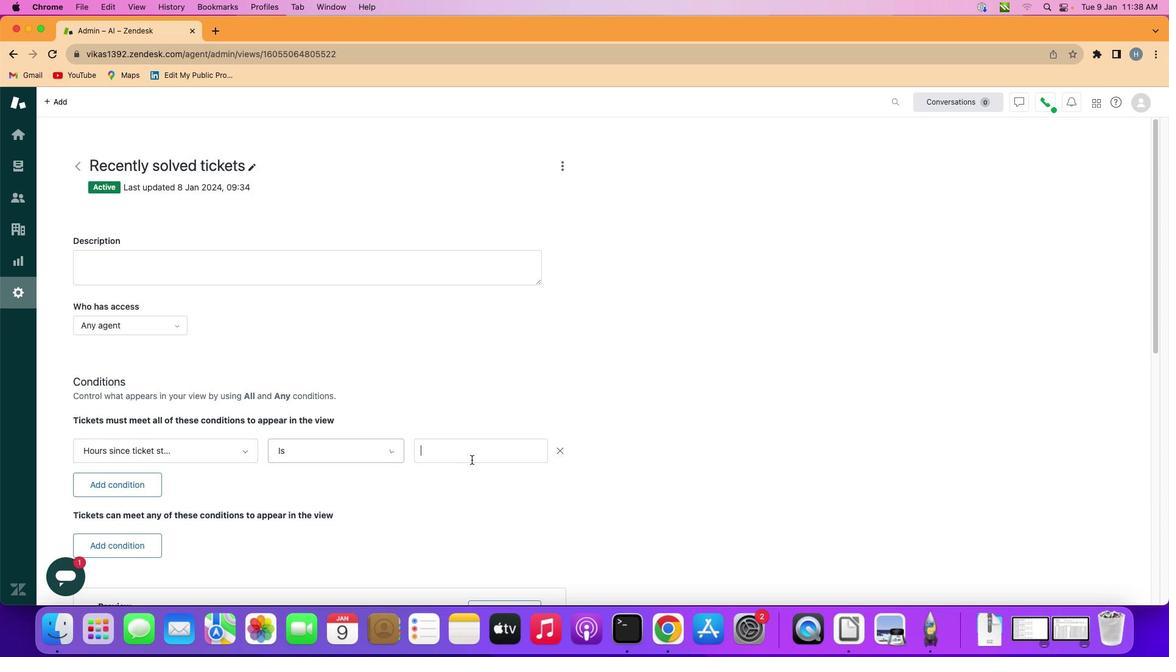 
Action: Mouse moved to (484, 451)
Screenshot: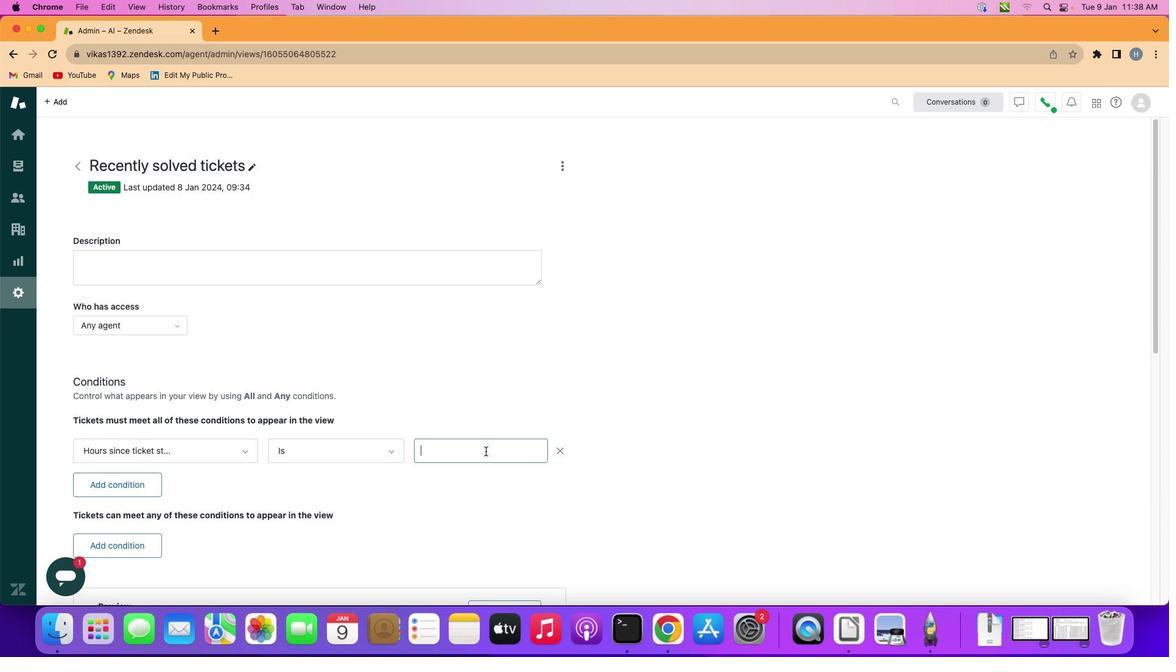 
Action: Mouse pressed left at (484, 451)
Screenshot: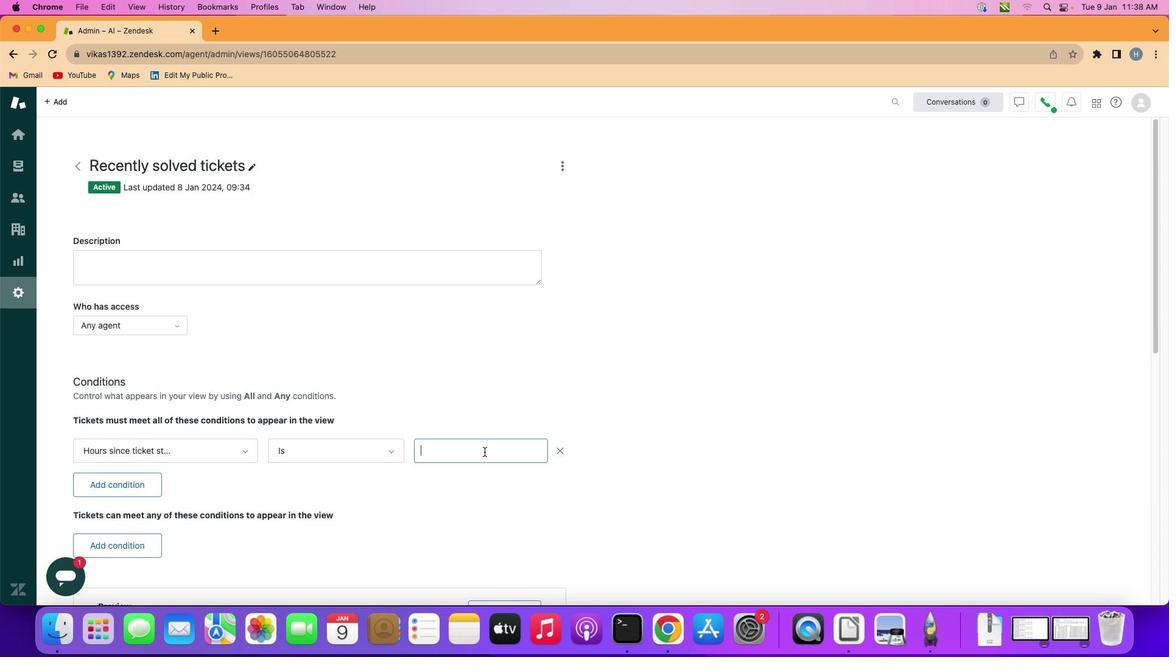 
Action: Mouse moved to (476, 455)
Screenshot: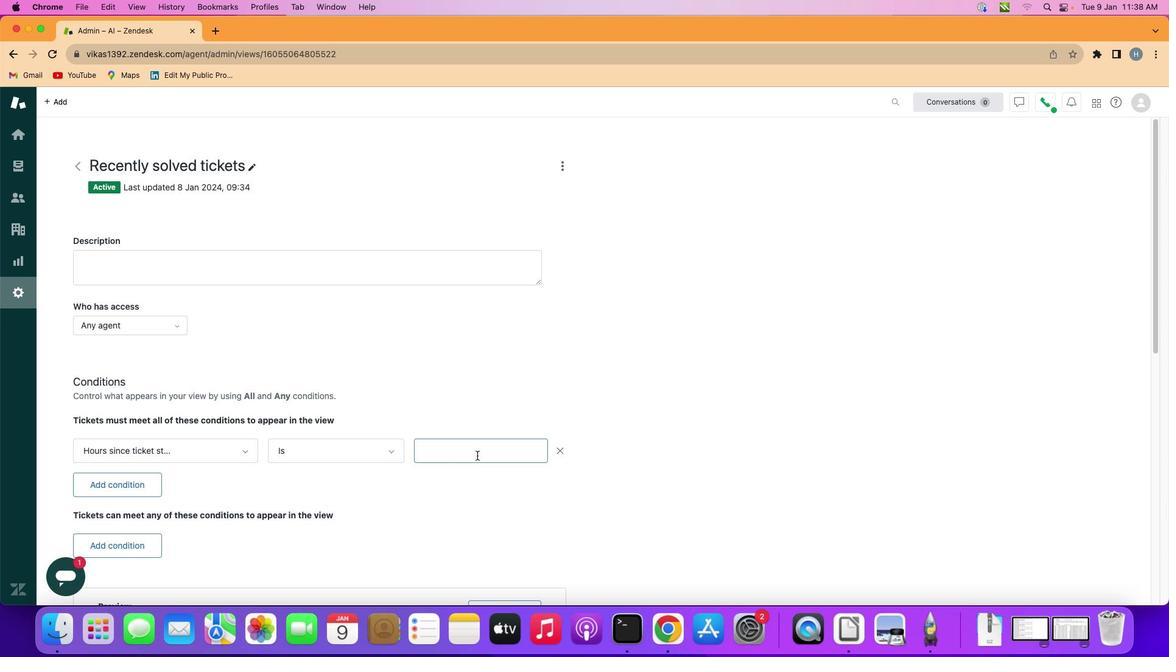 
Action: Key pressed Key.shift'S''i''x''t''e''e''n'
Screenshot: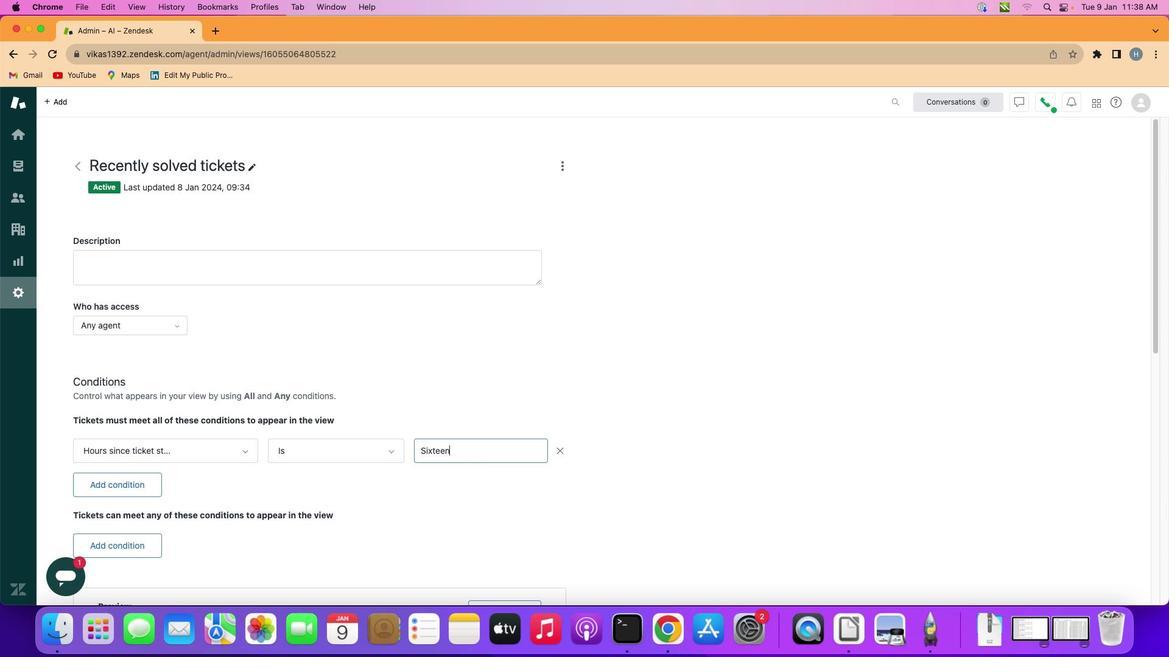 
Action: Mouse moved to (484, 472)
Screenshot: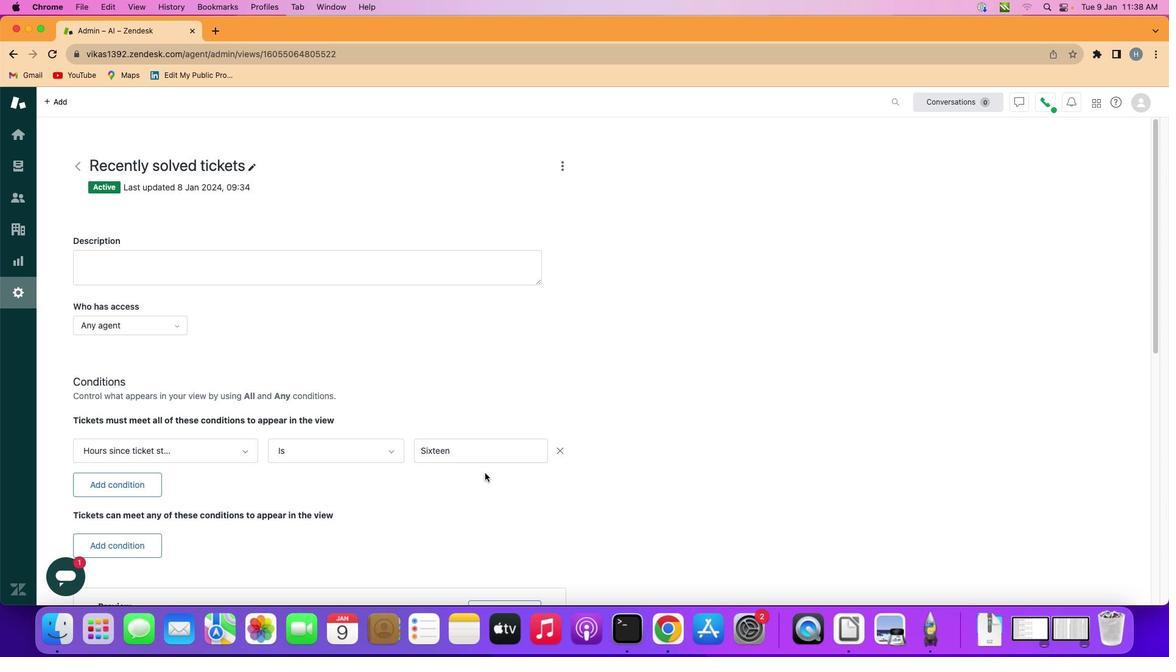 
